 Task: Add Attachment from computer to Card Card0000000185 in Board Board0000000047 in Workspace WS0000000016 in Trello. Add Cover Purple to Card Card0000000185 in Board Board0000000047 in Workspace WS0000000016 in Trello. Add "Move Card To …" Button titled Button0000000185 to "top" of the list "To Do" to Card Card0000000185 in Board Board0000000047 in Workspace WS0000000016 in Trello. Add Description DS0000000185 to Card Card0000000185 in Board Board0000000047 in Workspace WS0000000016 in Trello. Add Comment CM0000000185 to Card Card0000000185 in Board Board0000000047 in Workspace WS0000000016 in Trello
Action: Mouse moved to (658, 42)
Screenshot: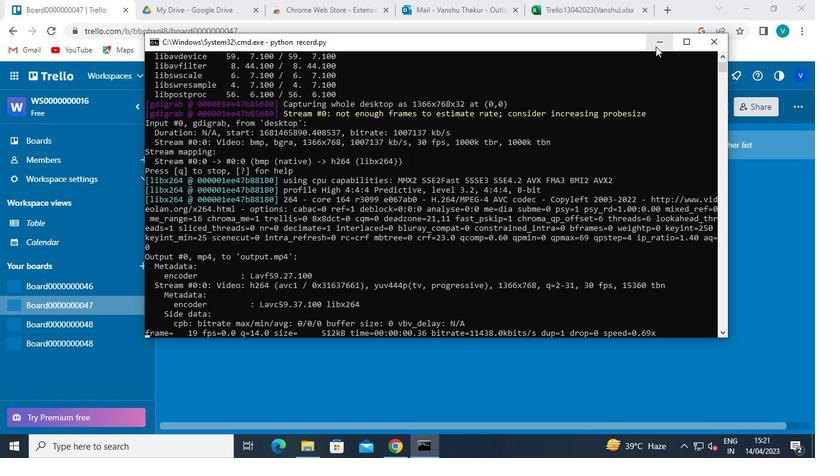 
Action: Mouse pressed left at (658, 42)
Screenshot: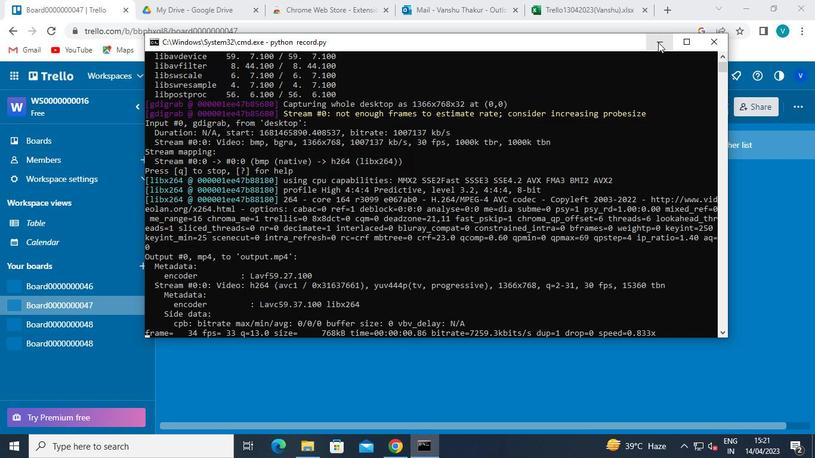 
Action: Mouse moved to (248, 176)
Screenshot: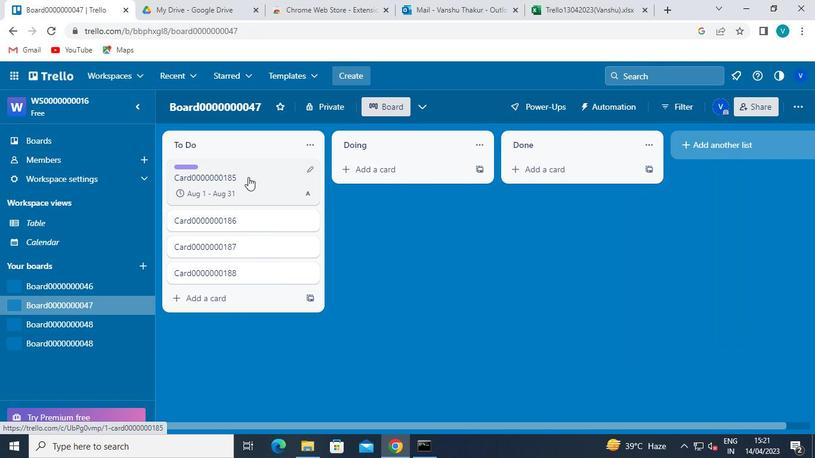 
Action: Mouse pressed left at (248, 176)
Screenshot: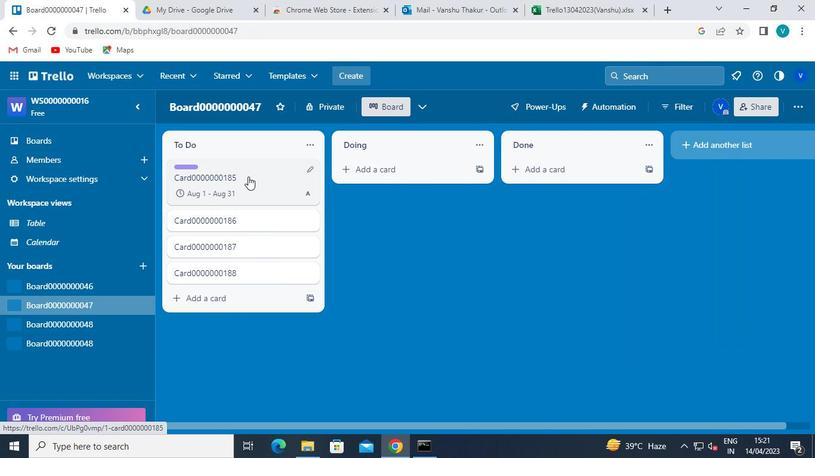 
Action: Mouse moved to (534, 261)
Screenshot: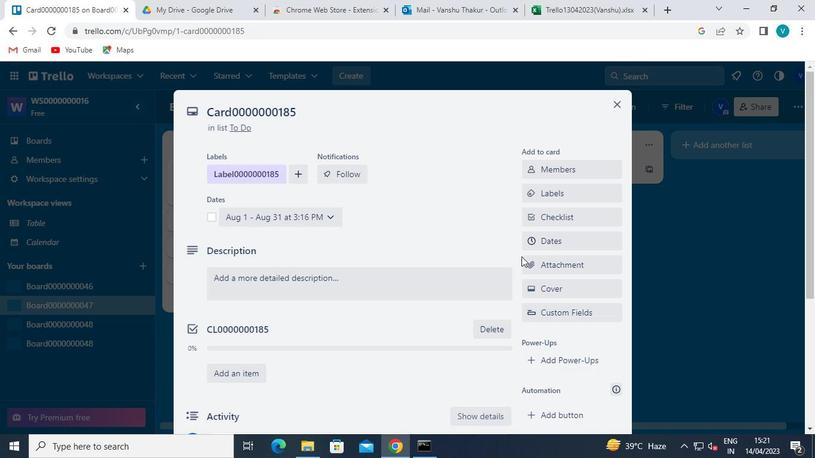 
Action: Mouse pressed left at (534, 261)
Screenshot: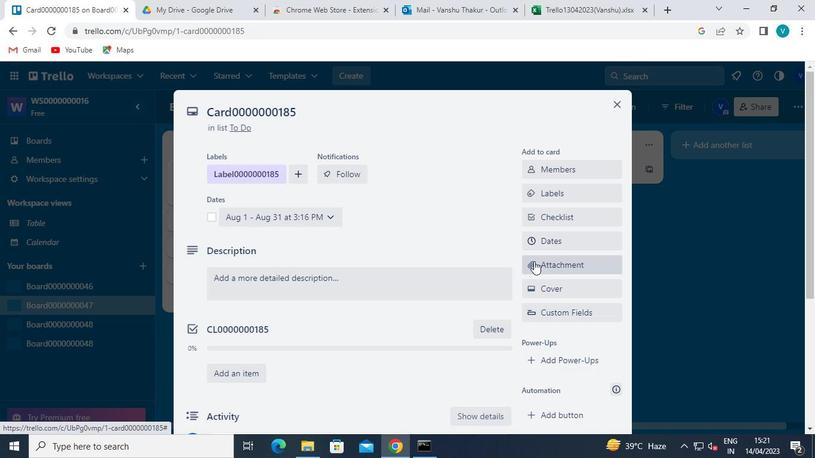 
Action: Mouse moved to (546, 128)
Screenshot: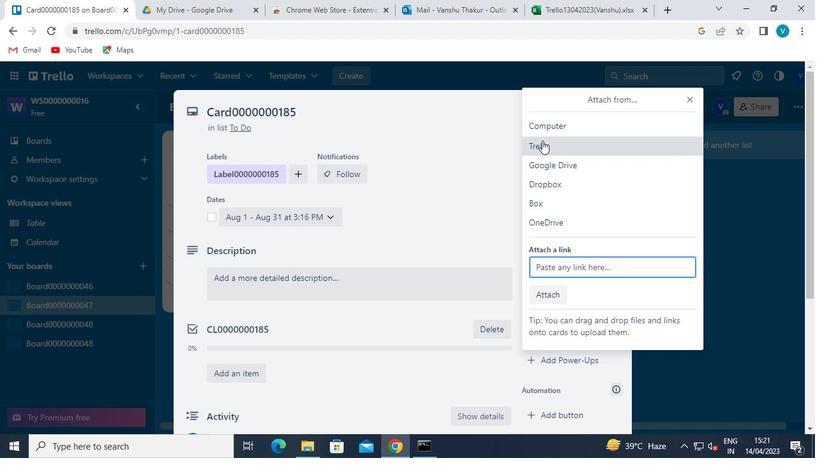 
Action: Mouse pressed left at (546, 128)
Screenshot: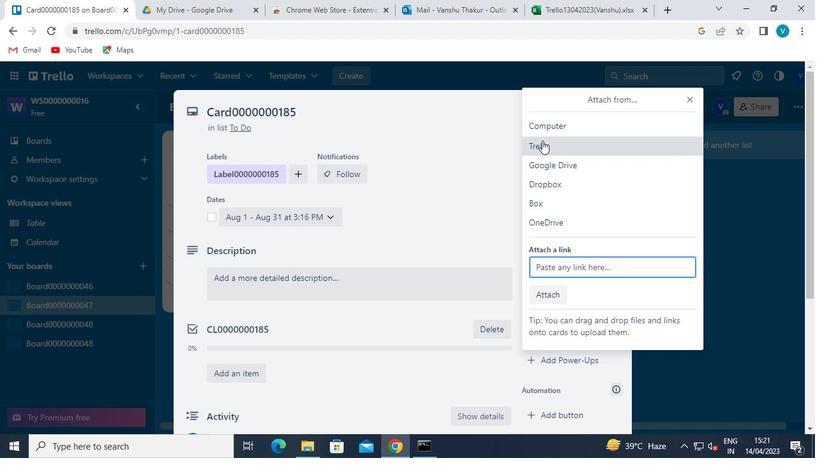 
Action: Mouse moved to (143, 146)
Screenshot: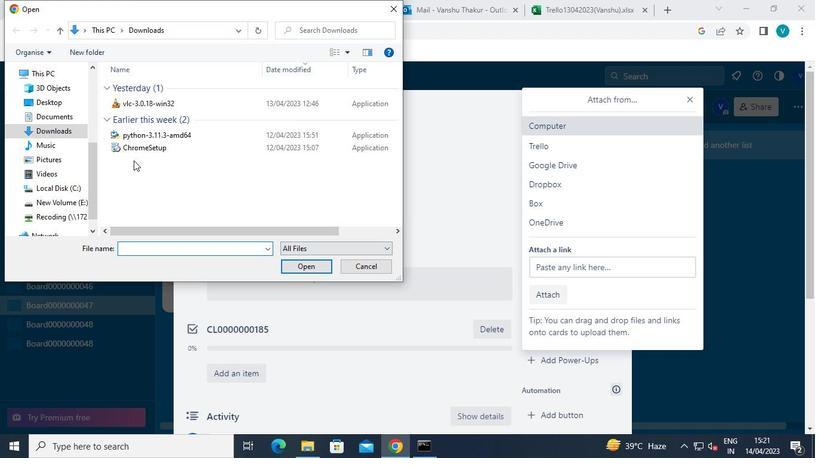 
Action: Mouse pressed left at (143, 146)
Screenshot: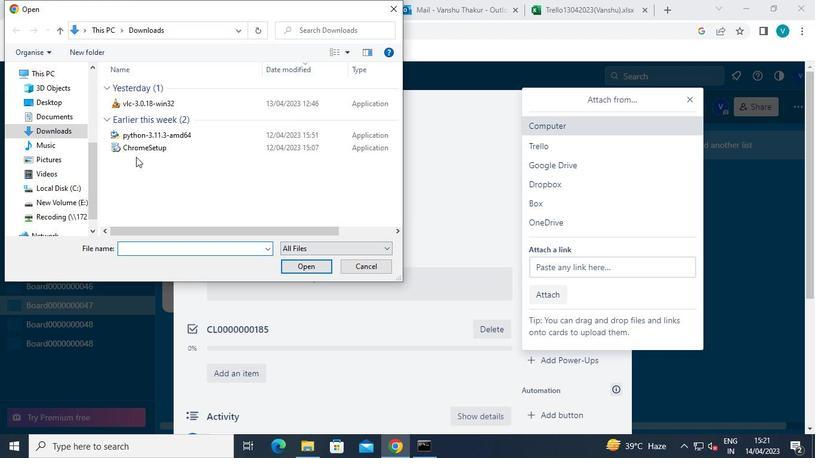
Action: Mouse moved to (291, 264)
Screenshot: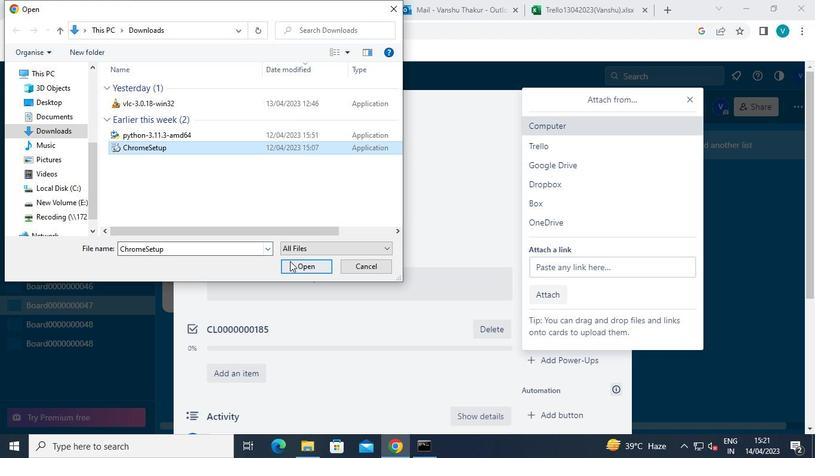 
Action: Mouse pressed left at (291, 264)
Screenshot: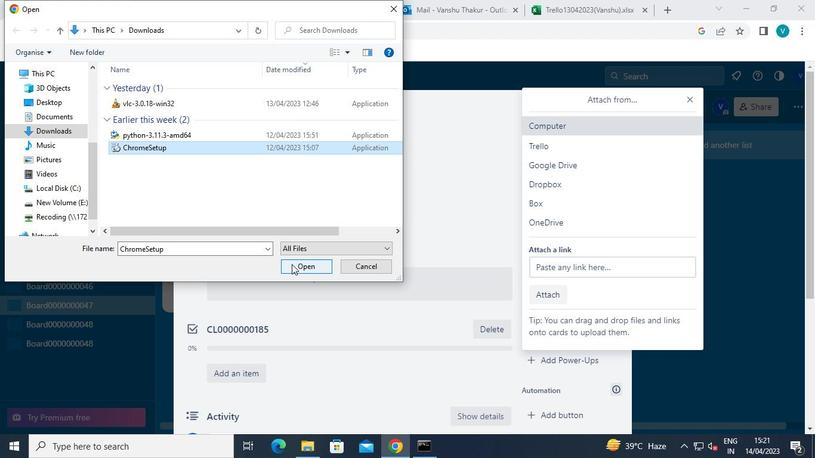 
Action: Mouse moved to (554, 285)
Screenshot: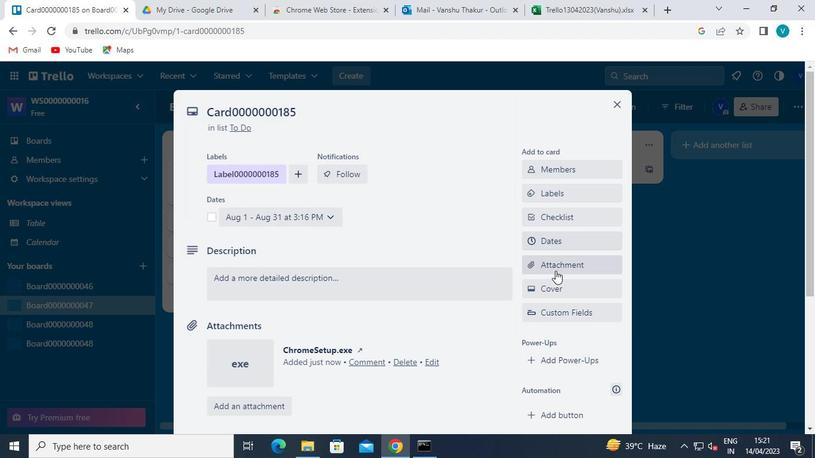 
Action: Mouse pressed left at (554, 285)
Screenshot: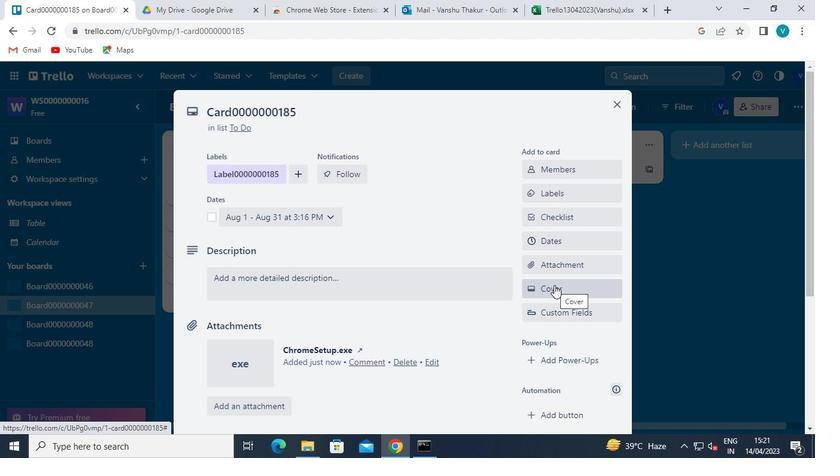 
Action: Mouse moved to (680, 198)
Screenshot: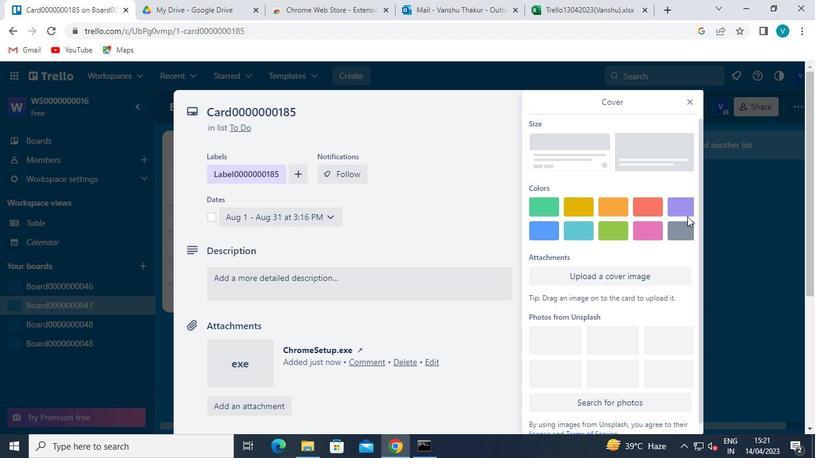 
Action: Mouse pressed left at (680, 198)
Screenshot: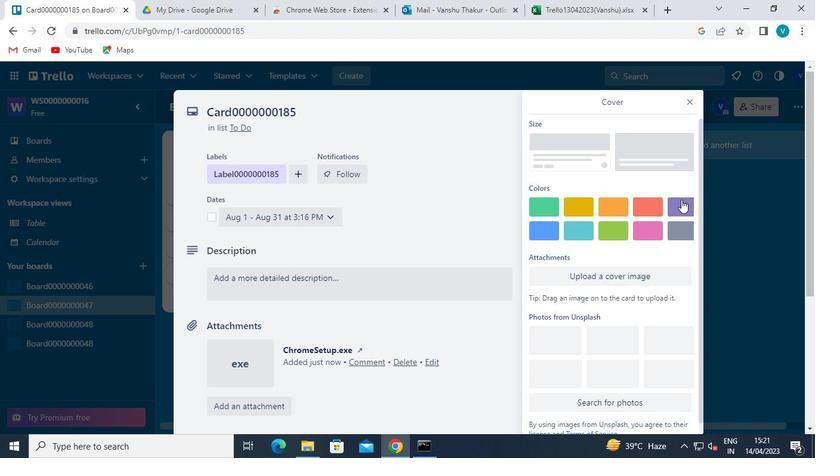 
Action: Mouse moved to (690, 101)
Screenshot: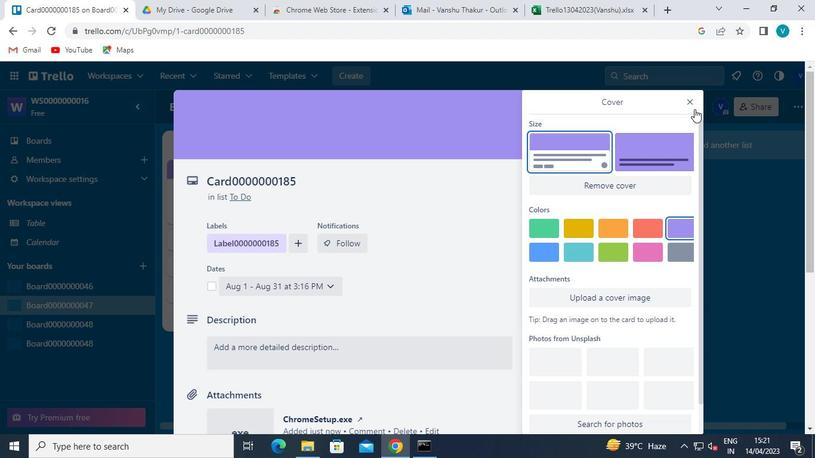 
Action: Mouse pressed left at (690, 101)
Screenshot: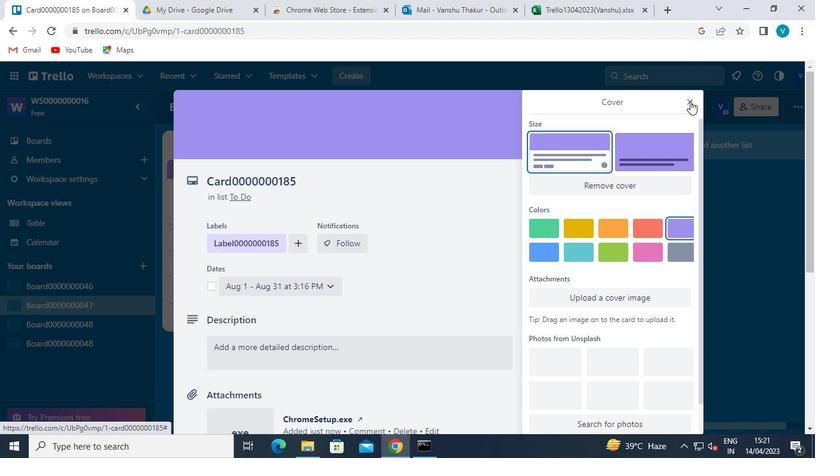 
Action: Mouse moved to (578, 337)
Screenshot: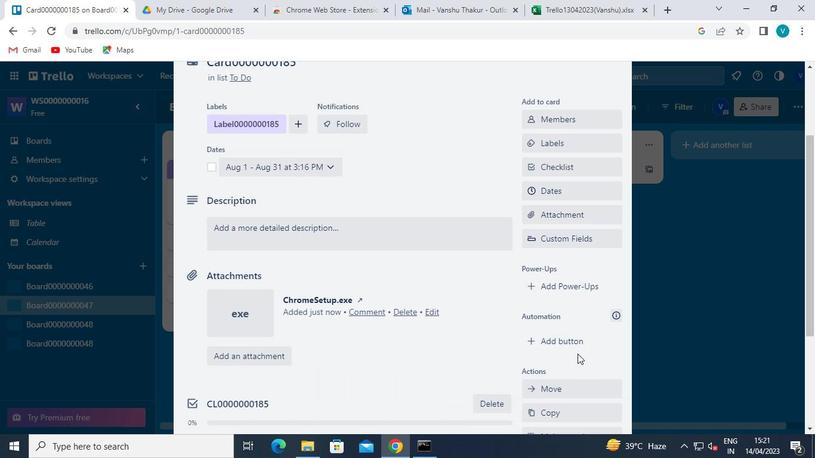 
Action: Mouse pressed left at (578, 337)
Screenshot: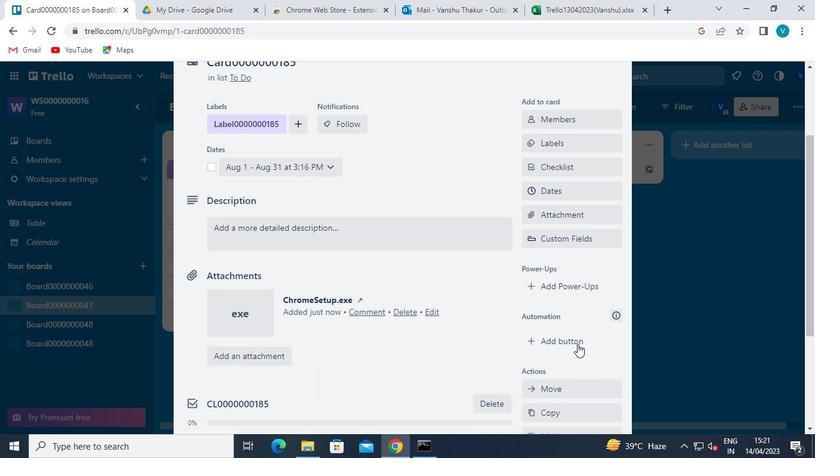 
Action: Mouse moved to (566, 155)
Screenshot: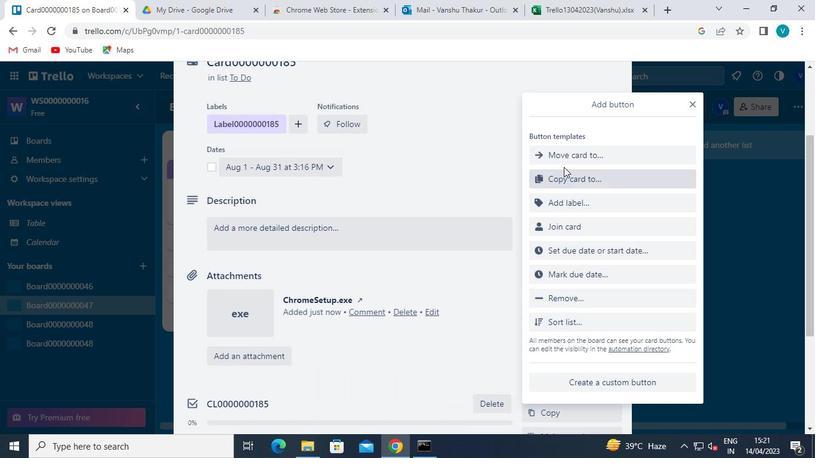 
Action: Mouse pressed left at (566, 155)
Screenshot: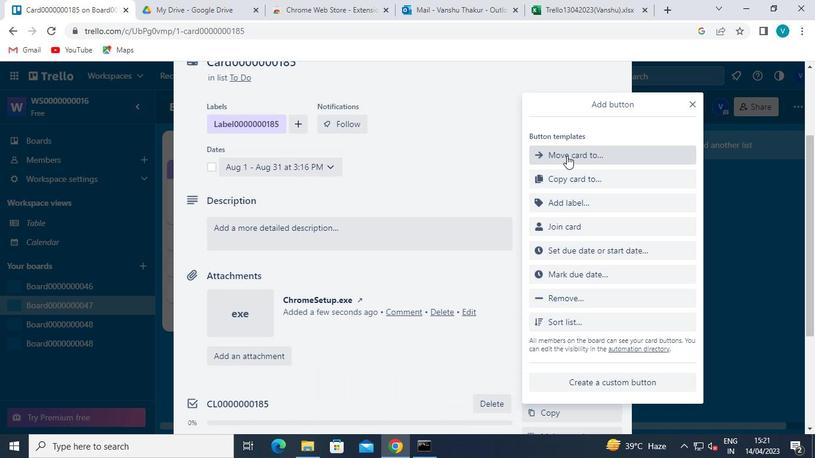 
Action: Mouse moved to (572, 156)
Screenshot: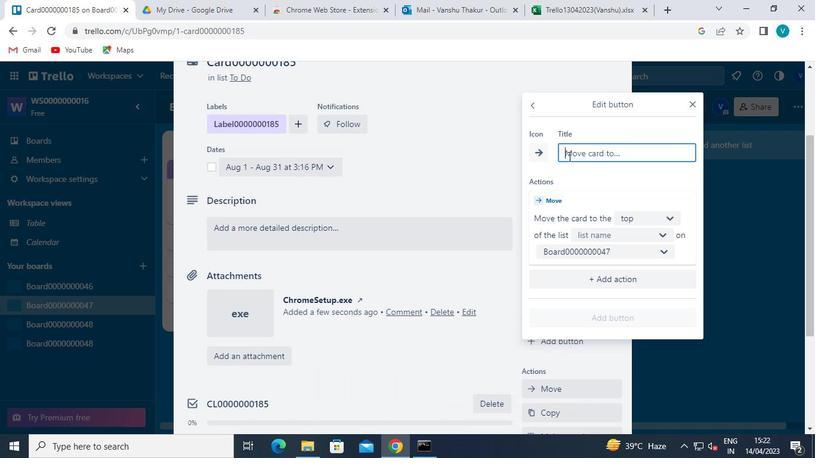 
Action: Keyboard Key.shift
Screenshot: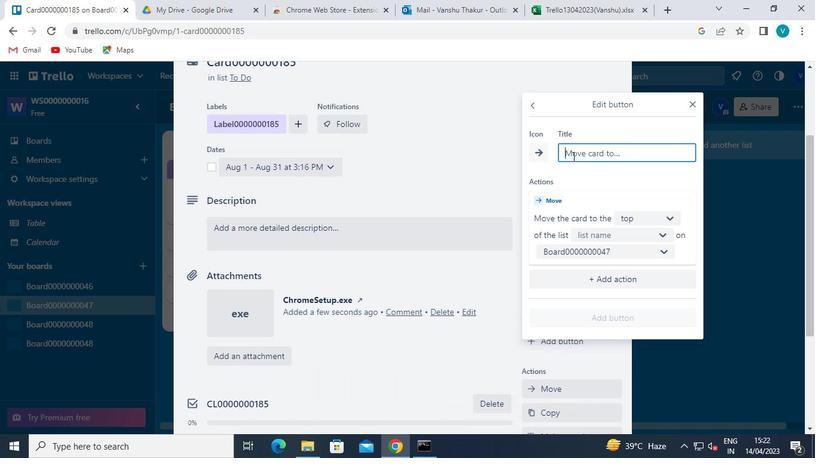 
Action: Keyboard Key.shift
Screenshot: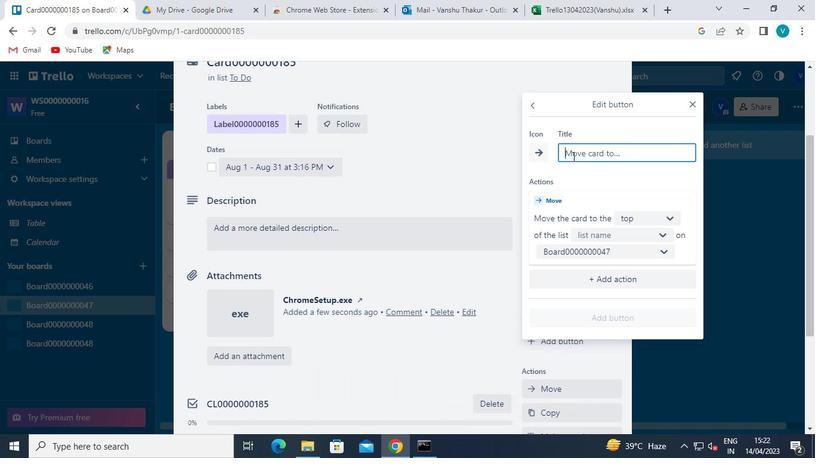 
Action: Keyboard B
Screenshot: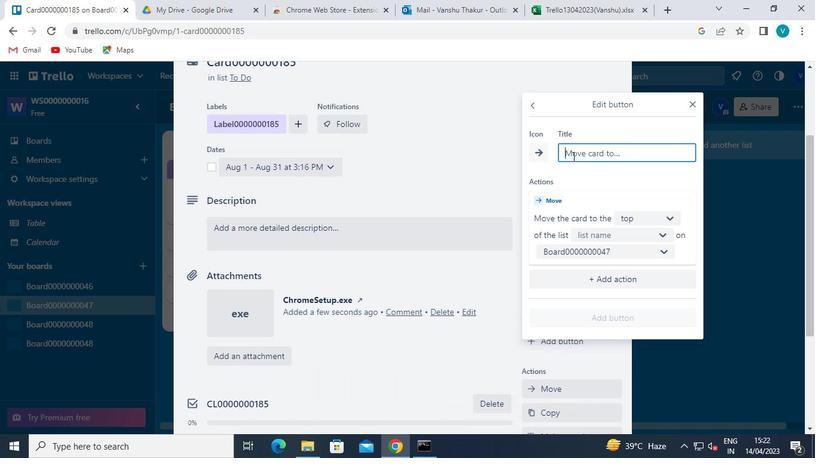 
Action: Keyboard u
Screenshot: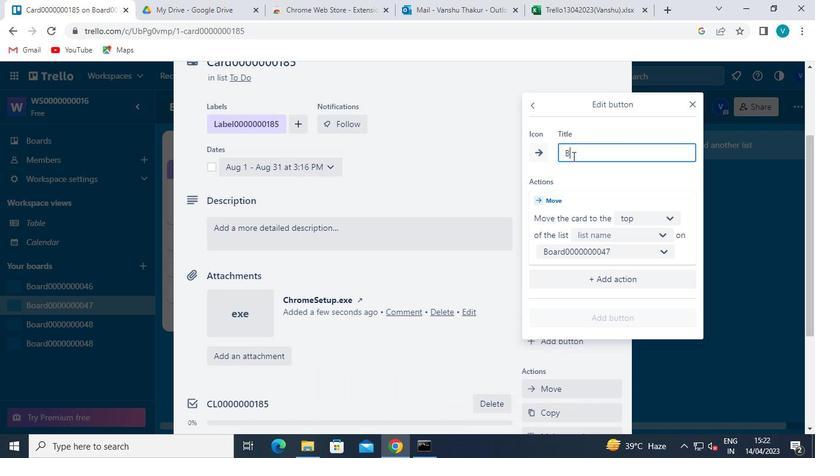 
Action: Keyboard t
Screenshot: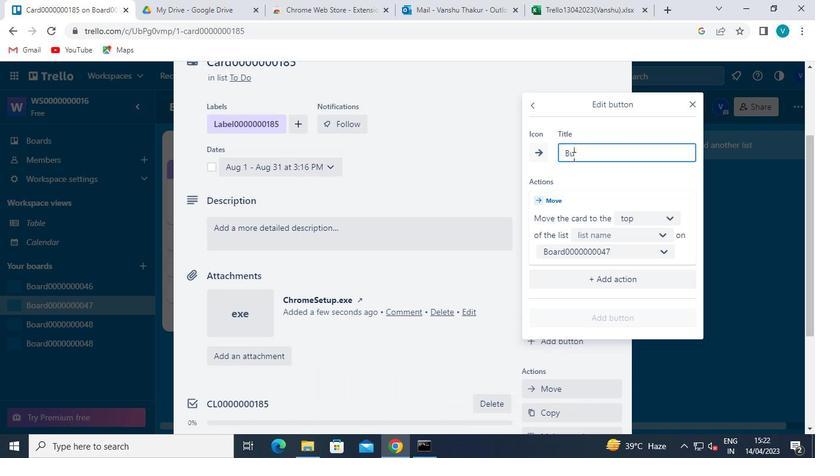 
Action: Keyboard t
Screenshot: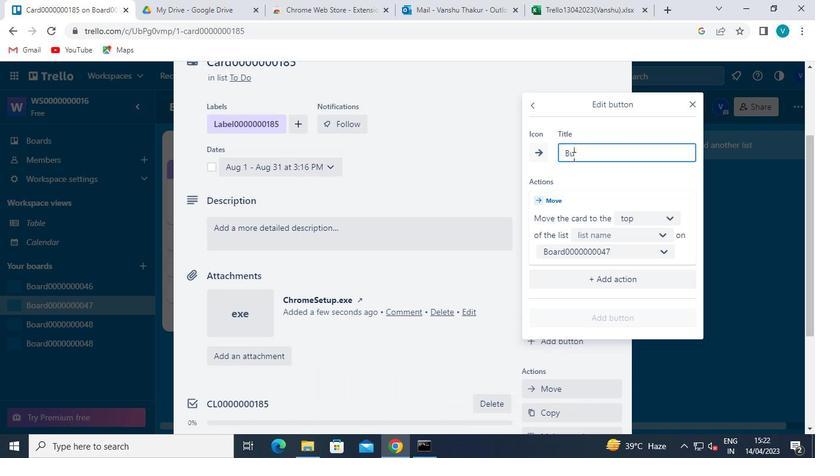 
Action: Keyboard o
Screenshot: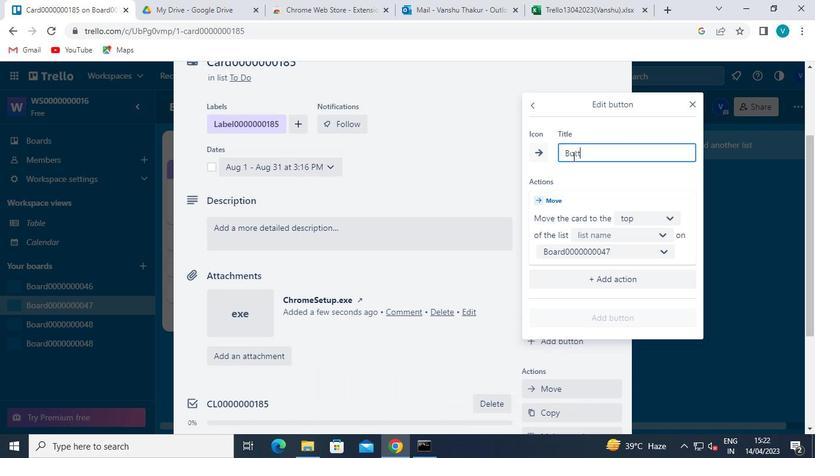 
Action: Keyboard n
Screenshot: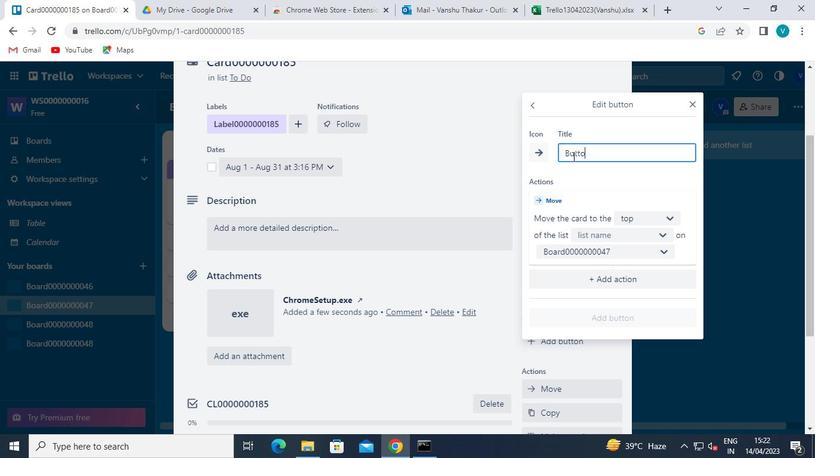 
Action: Keyboard <96>
Screenshot: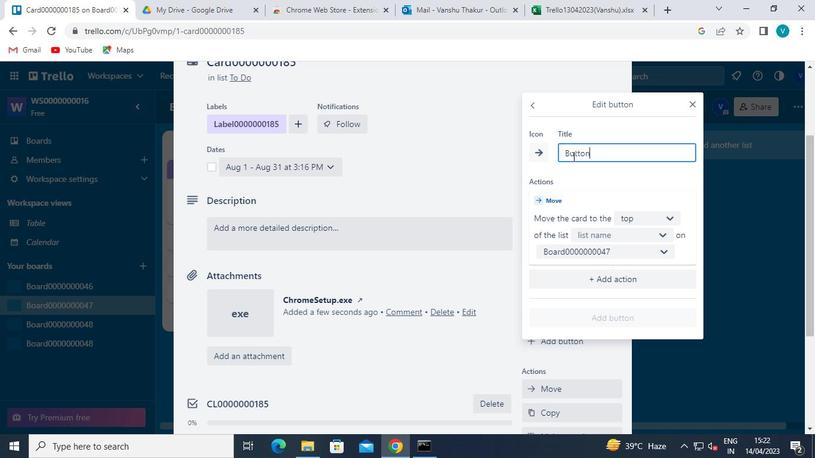 
Action: Keyboard <96>
Screenshot: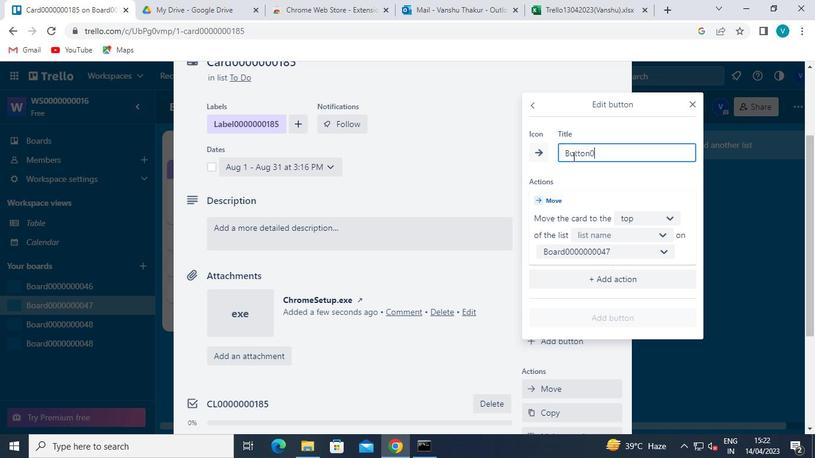 
Action: Keyboard <96>
Screenshot: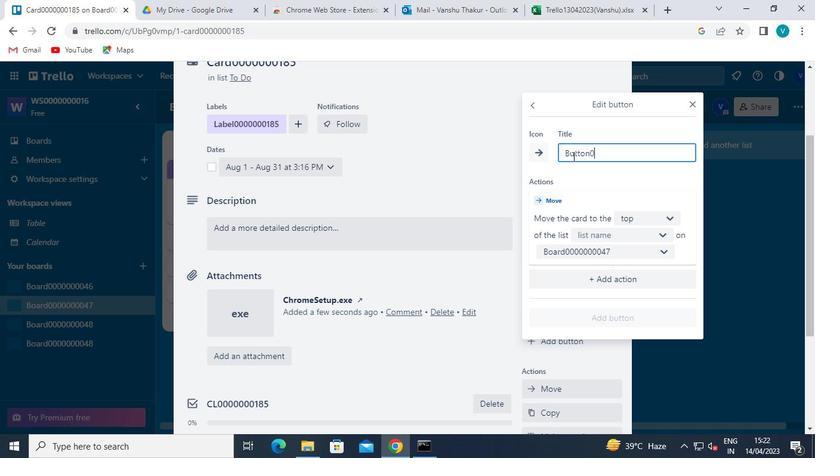 
Action: Keyboard <96>
Screenshot: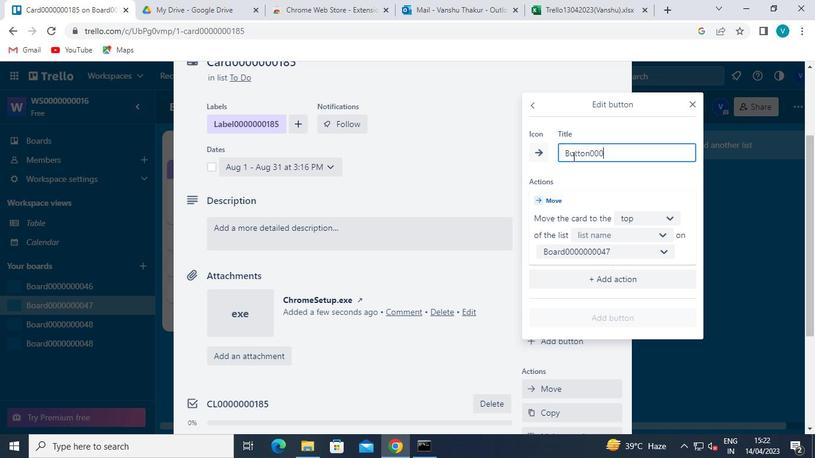 
Action: Keyboard <96>
Screenshot: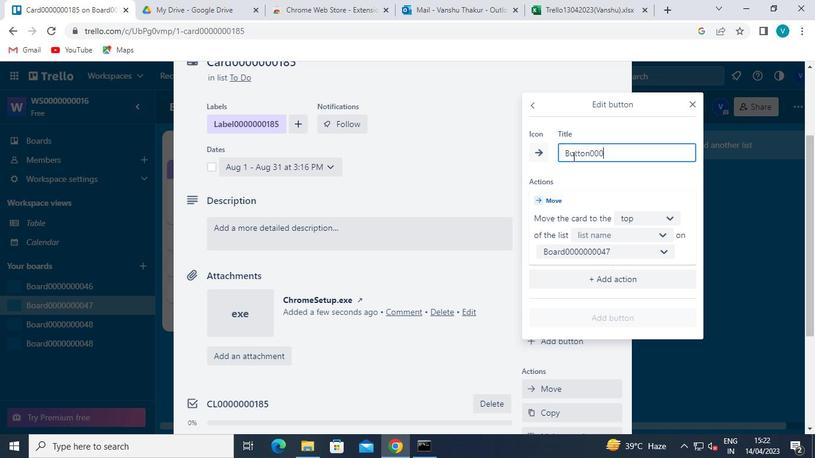 
Action: Keyboard <96>
Screenshot: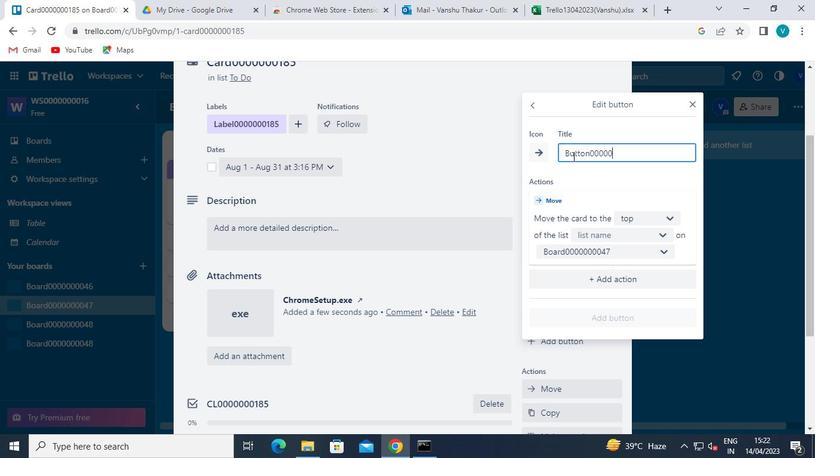 
Action: Keyboard <96>
Screenshot: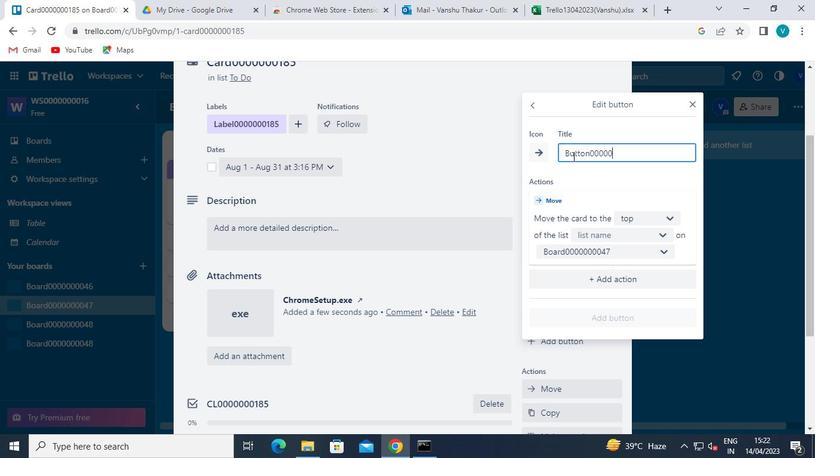 
Action: Keyboard <97>
Screenshot: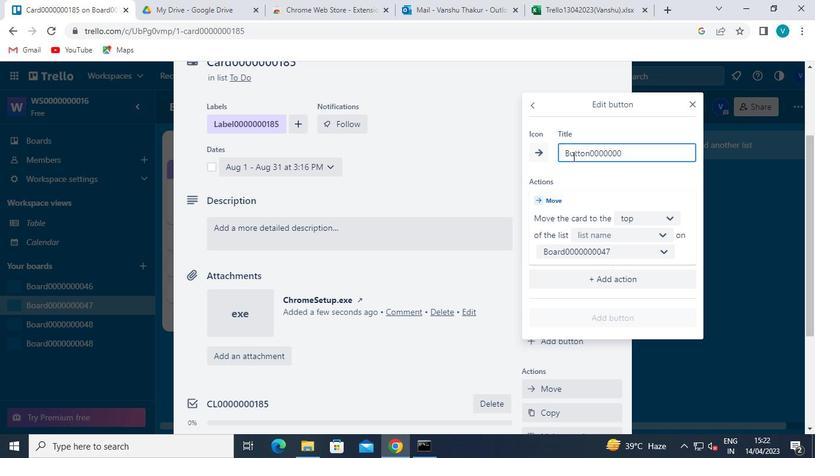 
Action: Keyboard <104>
Screenshot: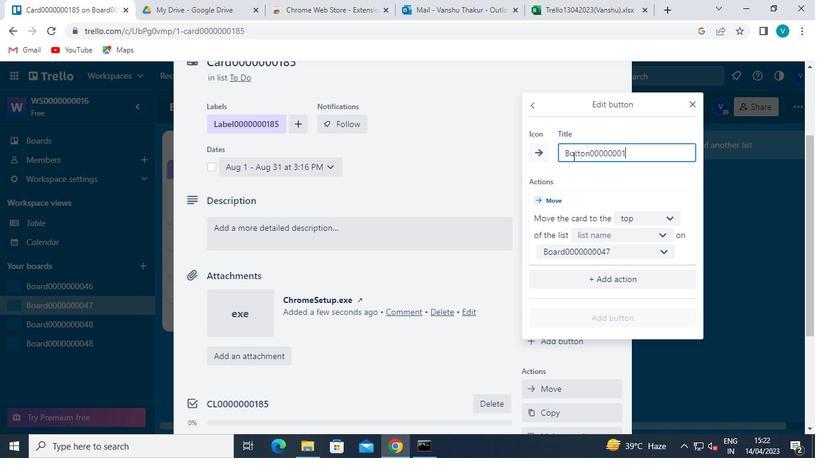 
Action: Keyboard <101>
Screenshot: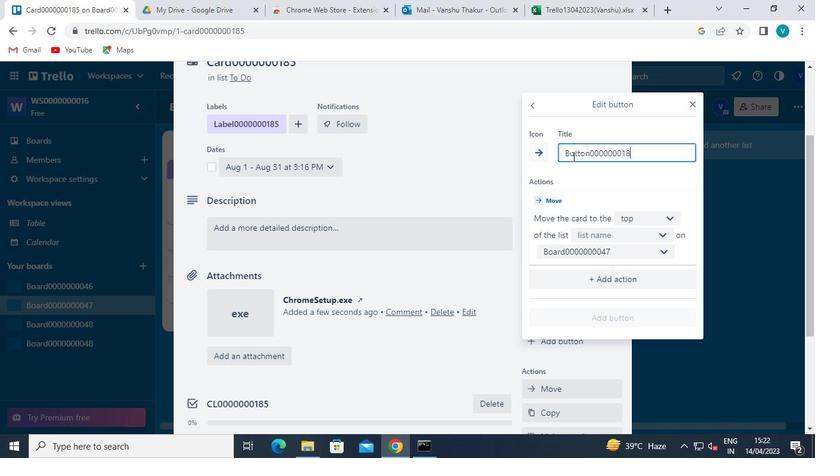 
Action: Mouse moved to (654, 209)
Screenshot: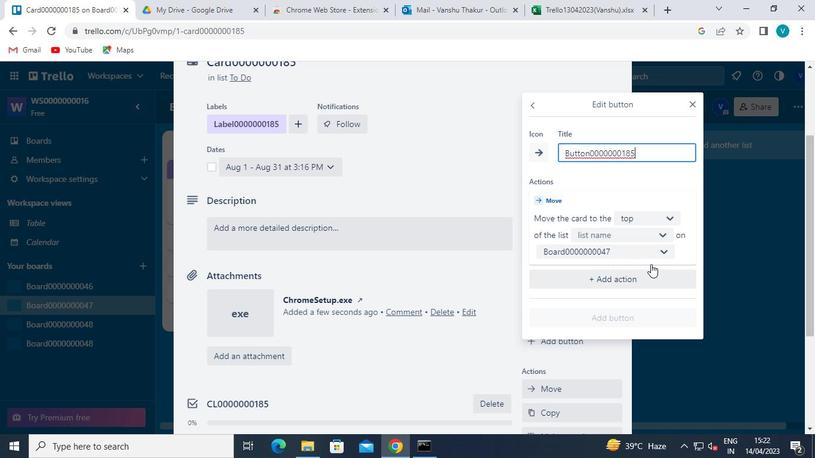 
Action: Mouse pressed left at (654, 209)
Screenshot: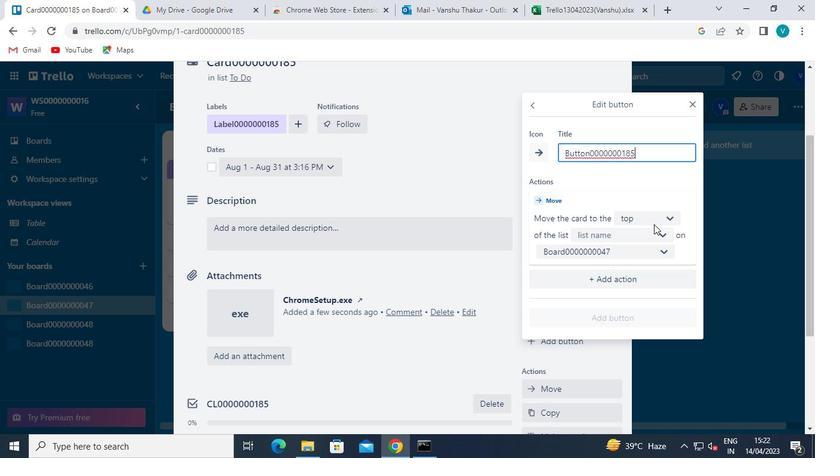 
Action: Mouse moved to (654, 213)
Screenshot: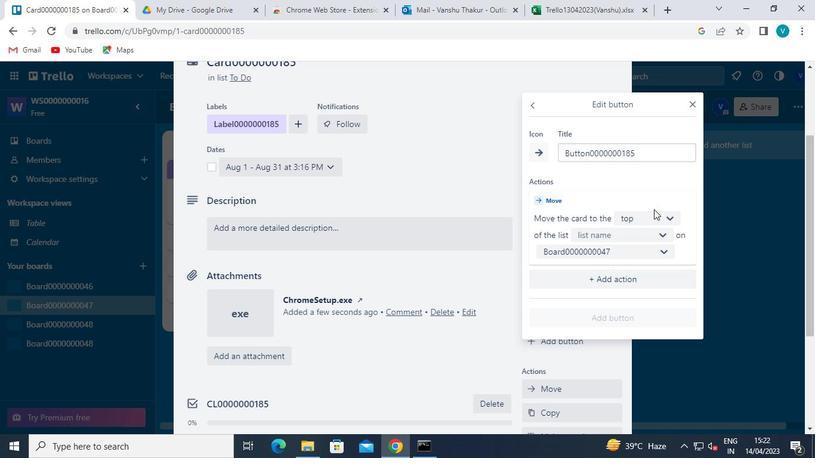 
Action: Mouse pressed left at (654, 213)
Screenshot: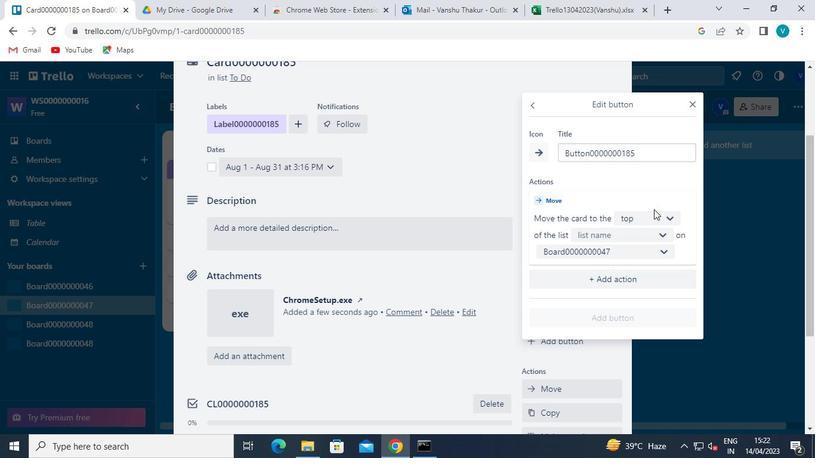 
Action: Mouse moved to (636, 241)
Screenshot: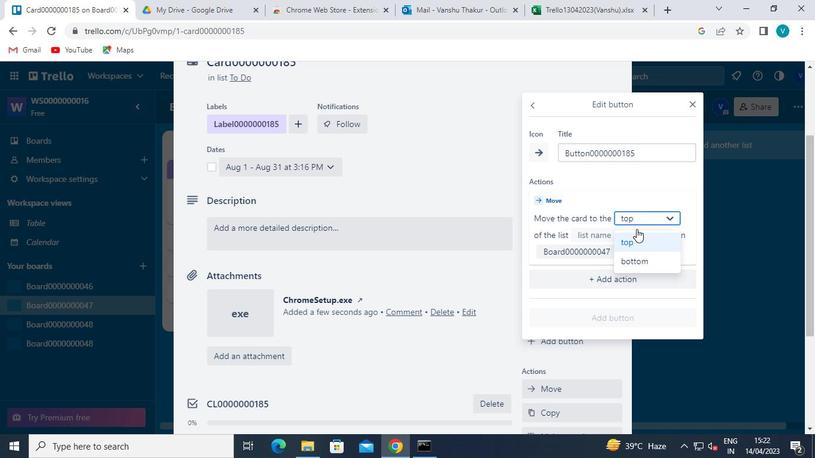 
Action: Mouse pressed left at (636, 241)
Screenshot: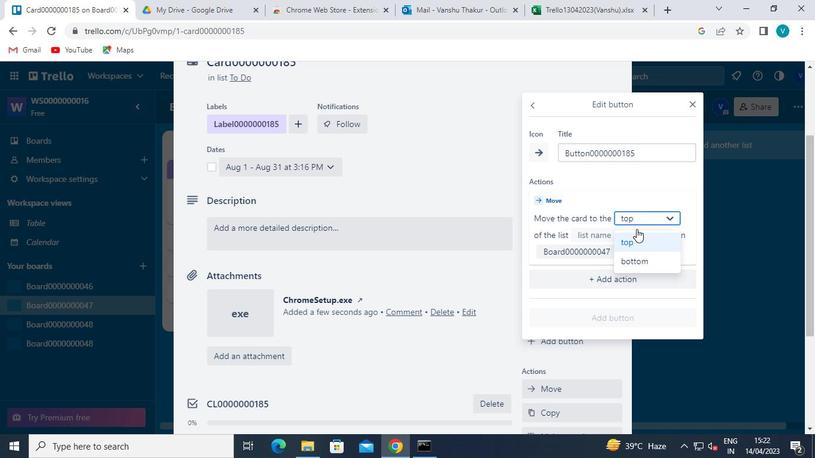 
Action: Mouse moved to (636, 233)
Screenshot: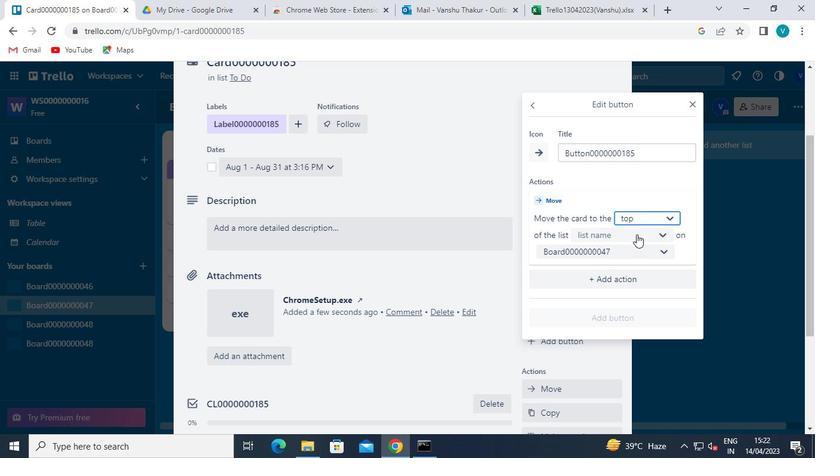 
Action: Mouse pressed left at (636, 233)
Screenshot: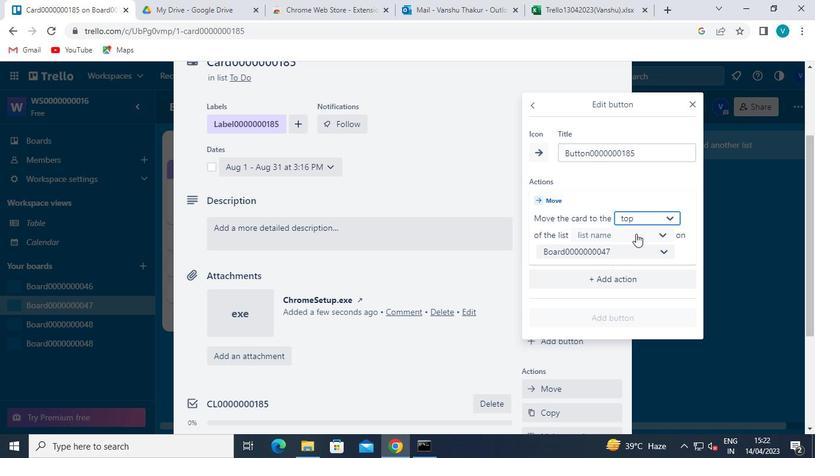 
Action: Mouse moved to (619, 256)
Screenshot: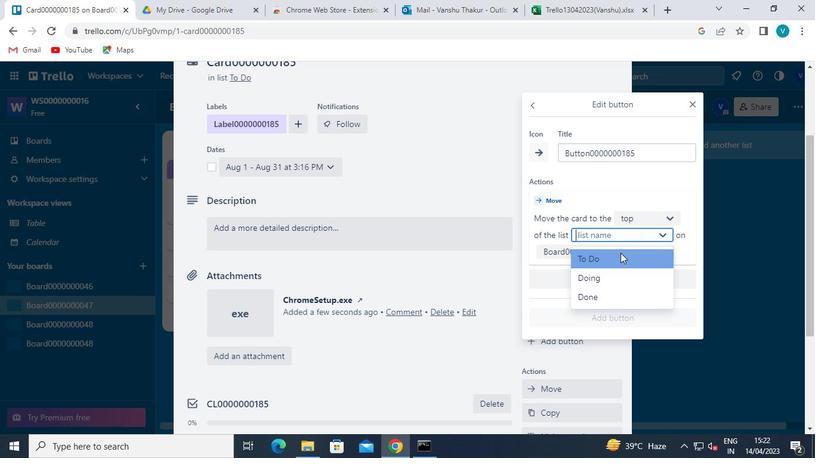 
Action: Mouse pressed left at (619, 256)
Screenshot: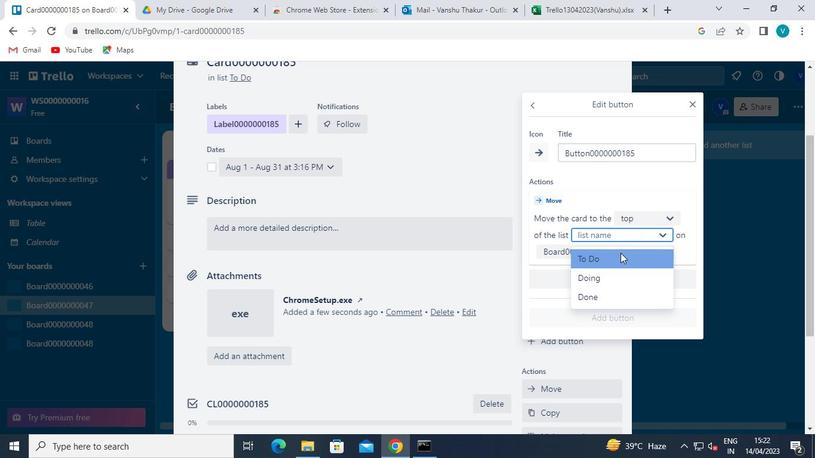 
Action: Mouse moved to (614, 312)
Screenshot: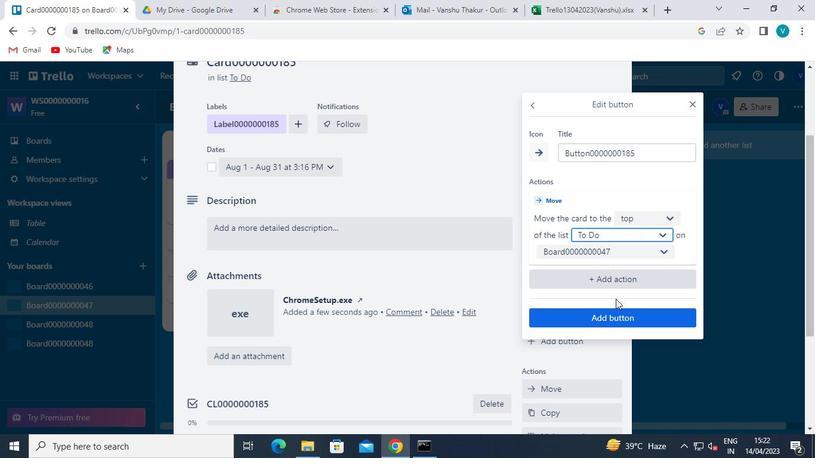 
Action: Mouse pressed left at (614, 312)
Screenshot: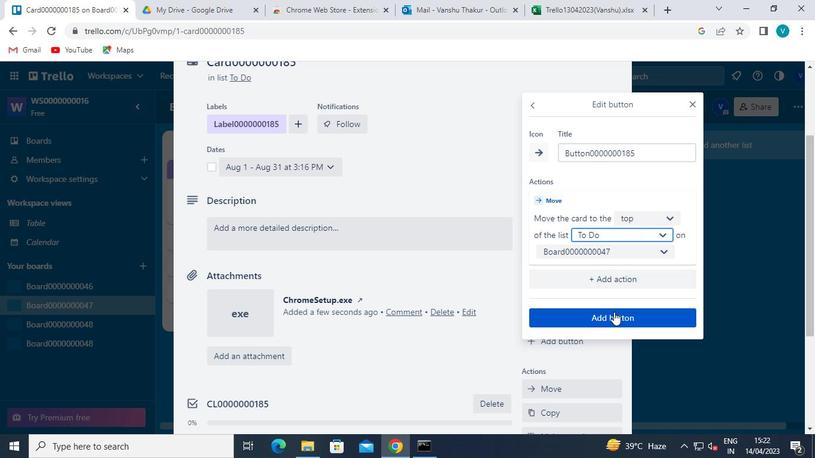 
Action: Mouse moved to (288, 230)
Screenshot: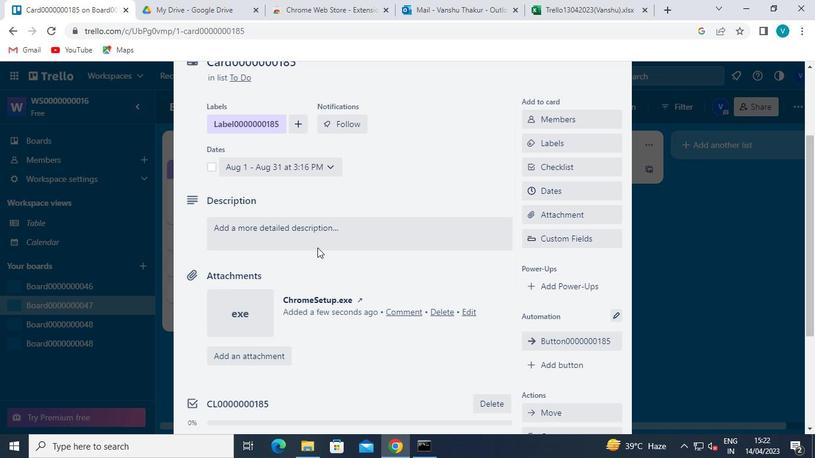 
Action: Mouse pressed left at (288, 230)
Screenshot: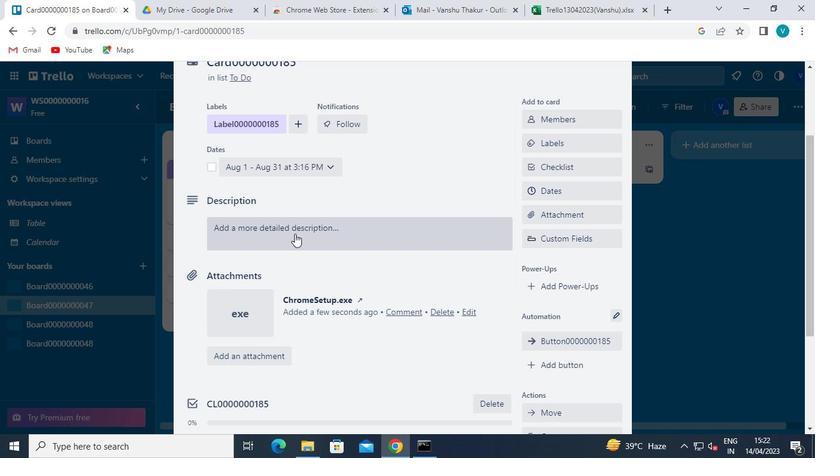 
Action: Mouse moved to (318, 226)
Screenshot: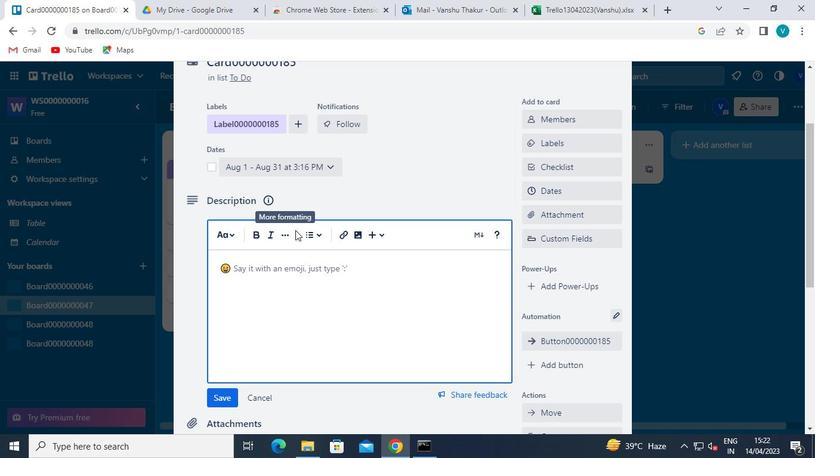 
Action: Keyboard Key.shift
Screenshot: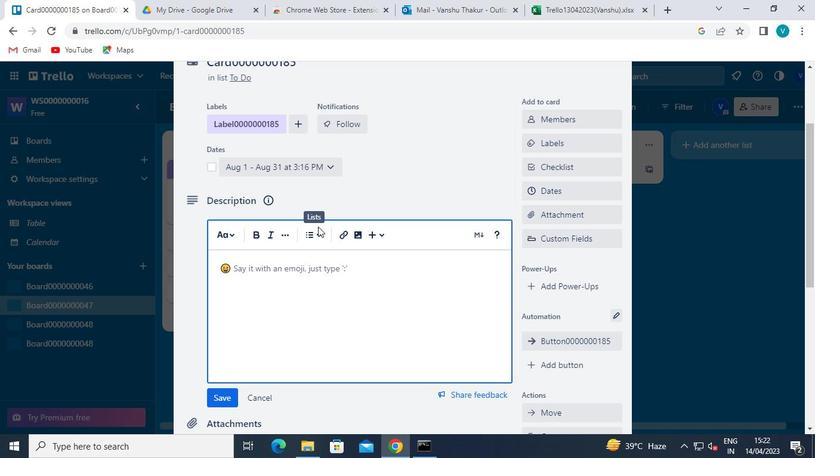
Action: Keyboard D
Screenshot: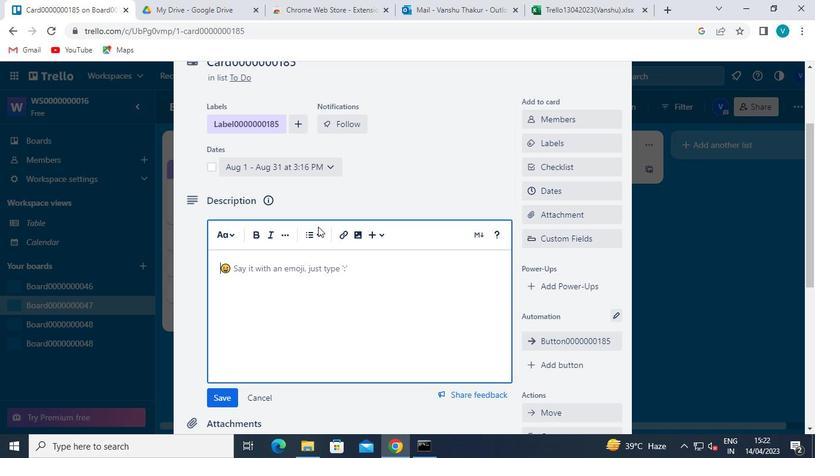 
Action: Keyboard S
Screenshot: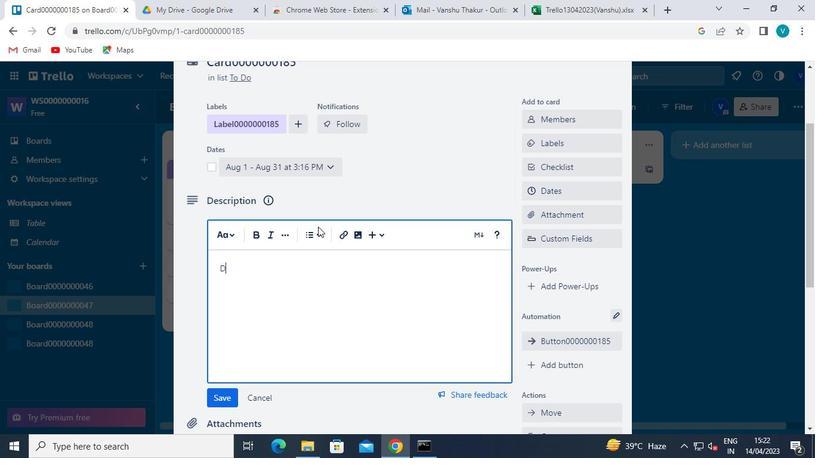 
Action: Keyboard <96>
Screenshot: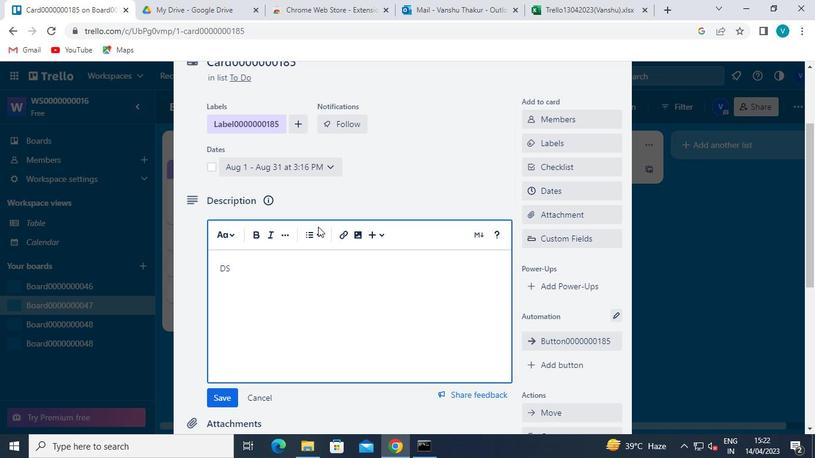 
Action: Keyboard <96>
Screenshot: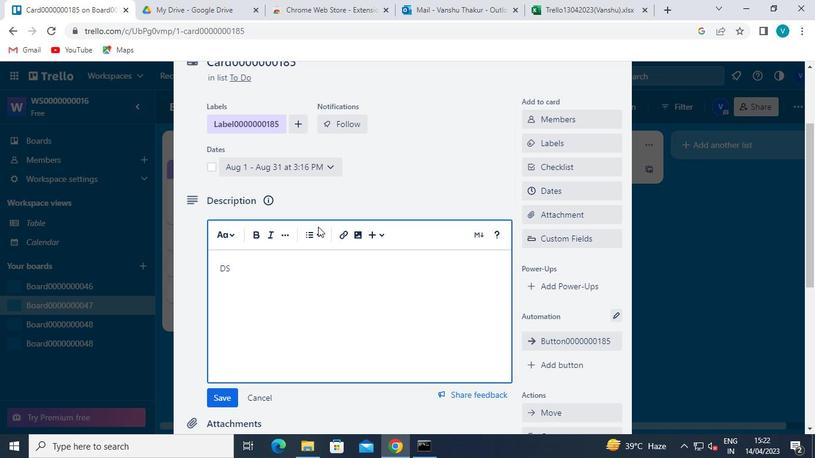 
Action: Keyboard <96>
Screenshot: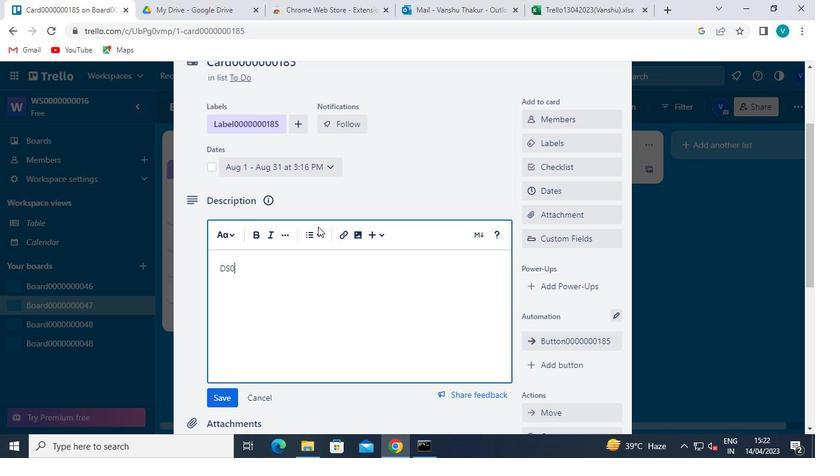 
Action: Keyboard <96>
Screenshot: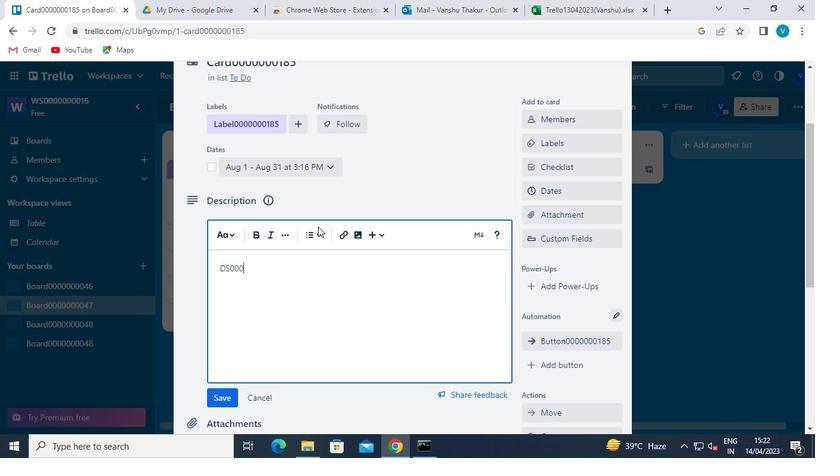 
Action: Keyboard <96>
Screenshot: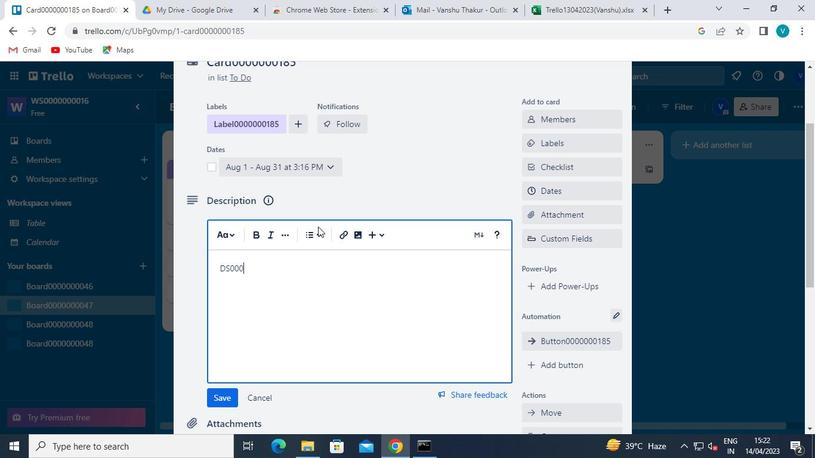 
Action: Keyboard <96>
Screenshot: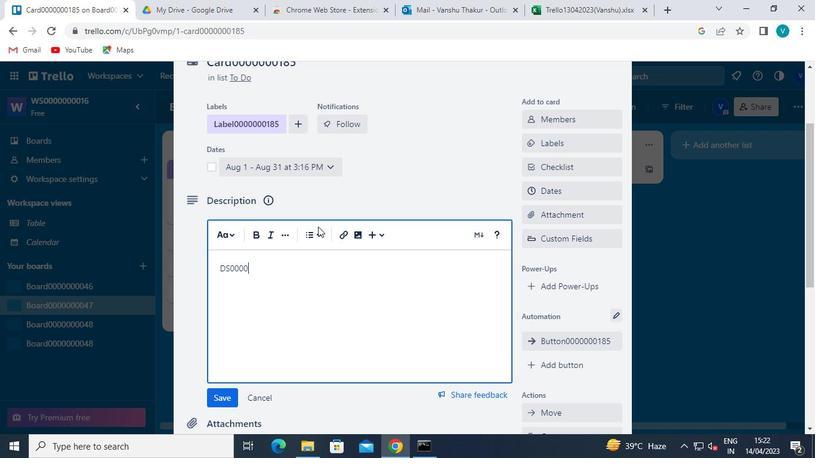 
Action: Keyboard <96>
Screenshot: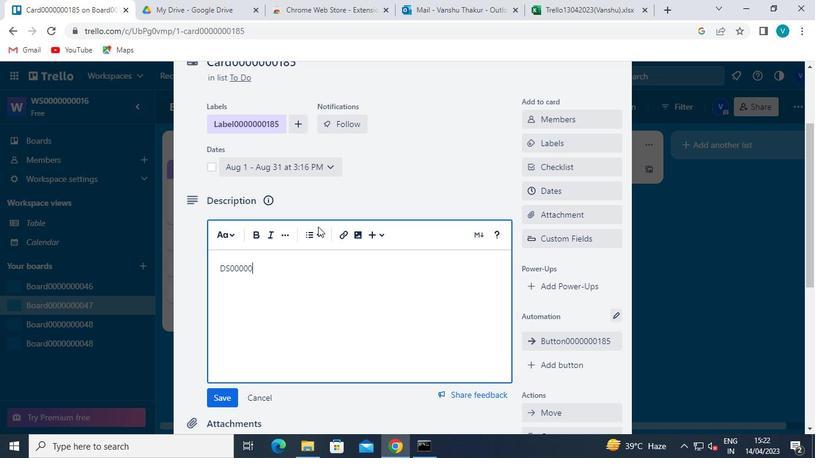 
Action: Keyboard <97>
Screenshot: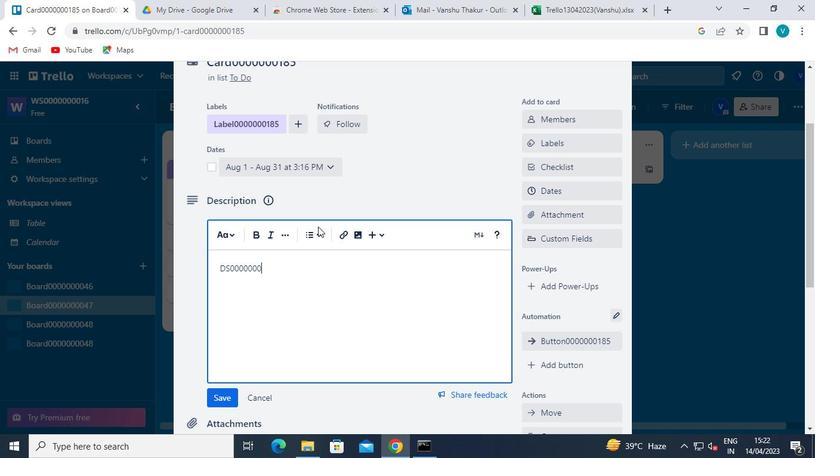 
Action: Keyboard <104>
Screenshot: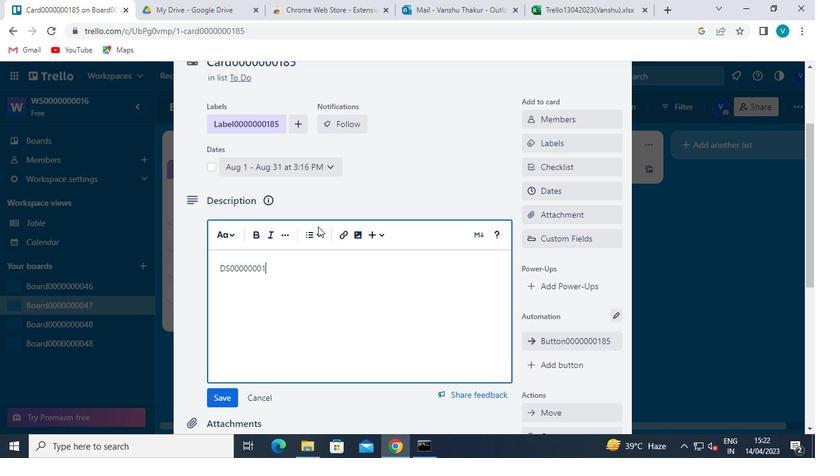
Action: Keyboard <101>
Screenshot: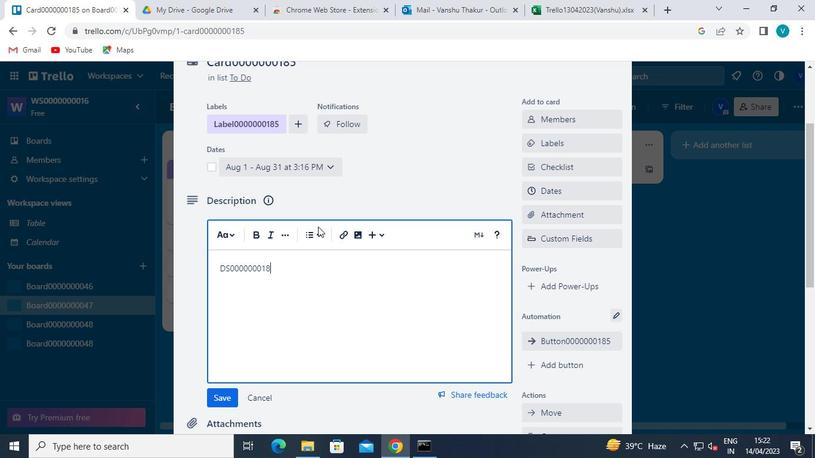 
Action: Mouse moved to (213, 399)
Screenshot: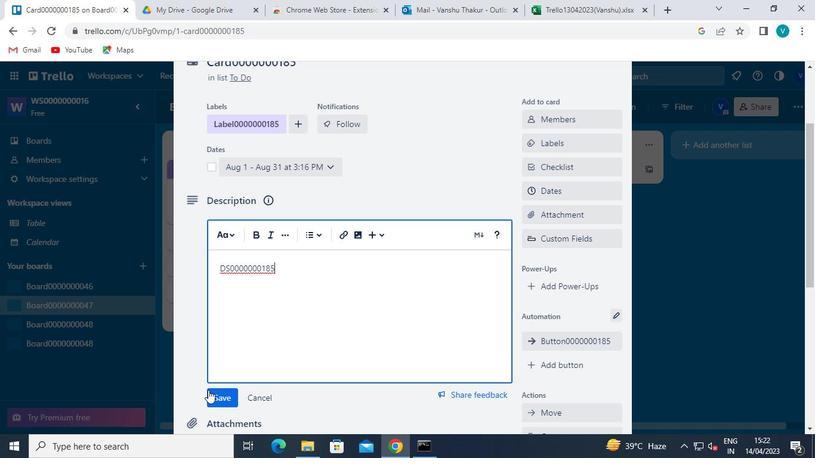 
Action: Mouse pressed left at (213, 399)
Screenshot: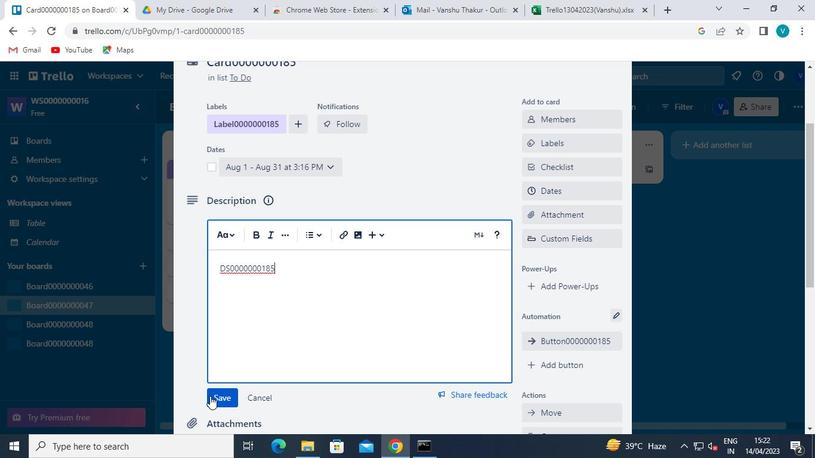 
Action: Mouse moved to (248, 343)
Screenshot: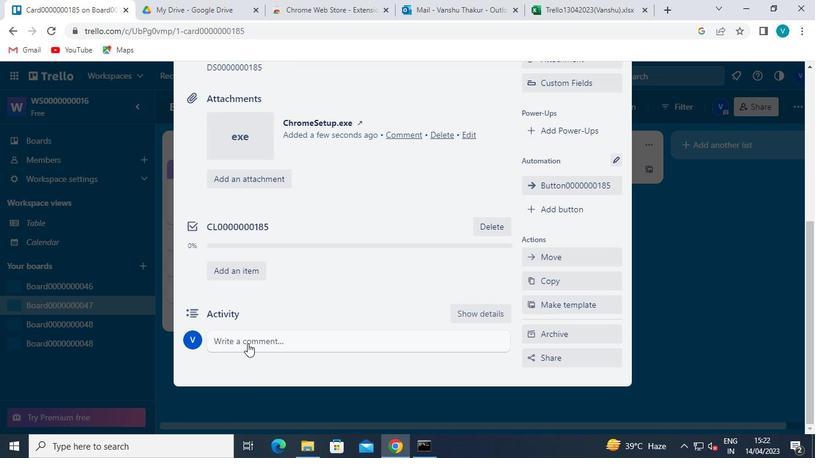
Action: Mouse pressed left at (248, 343)
Screenshot: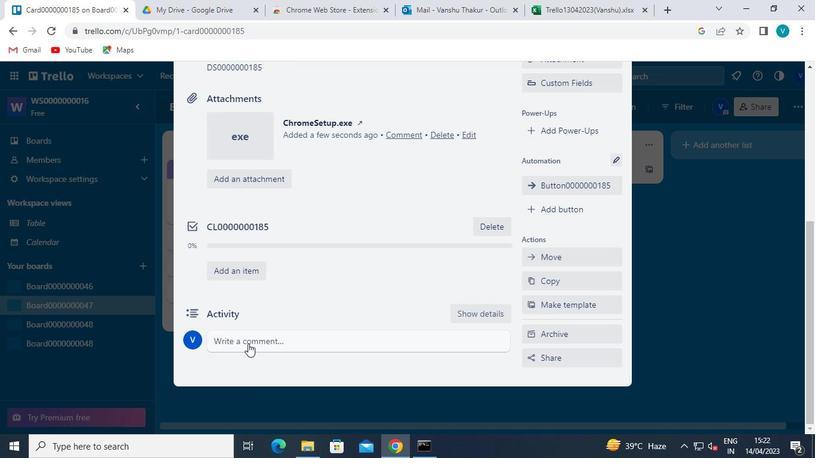 
Action: Mouse moved to (250, 341)
Screenshot: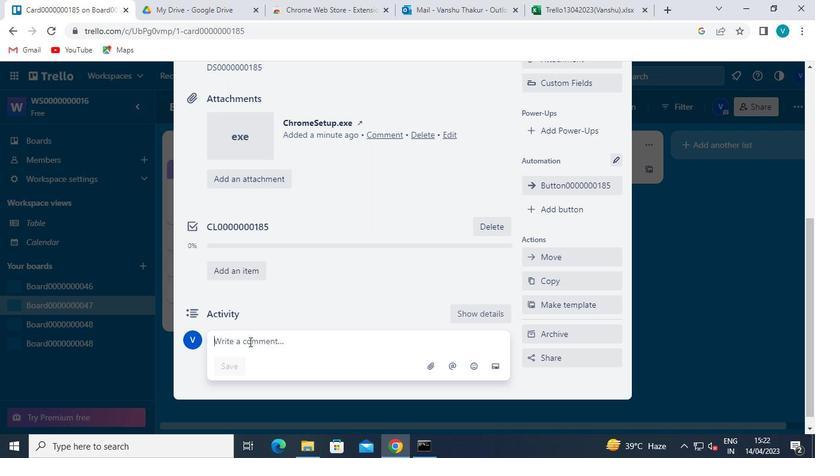 
Action: Keyboard Key.shift
Screenshot: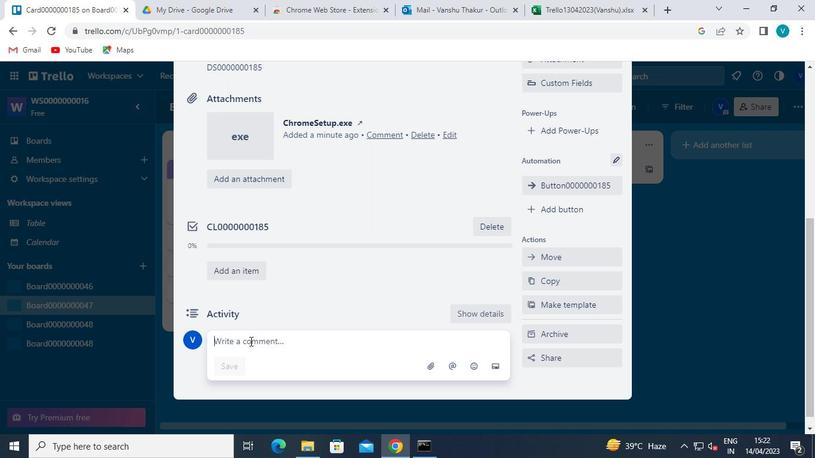 
Action: Keyboard C
Screenshot: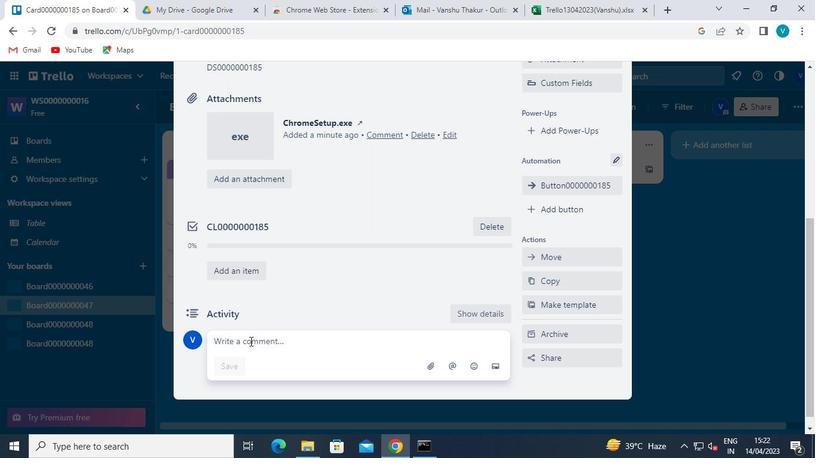 
Action: Keyboard Key.shift
Screenshot: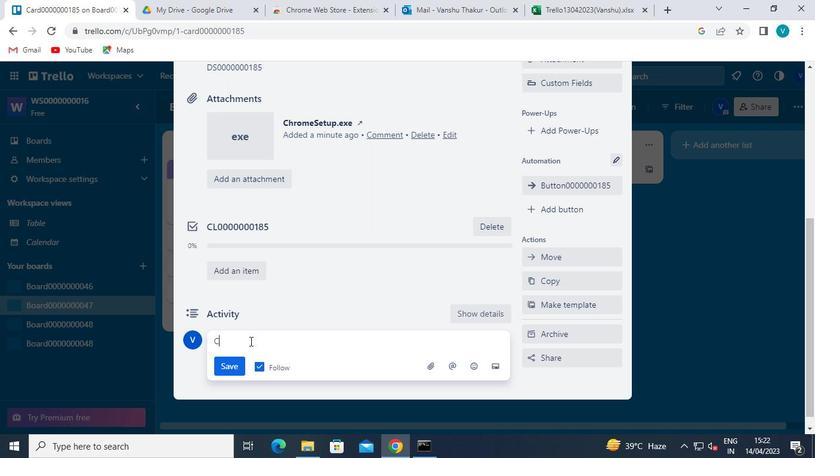 
Action: Keyboard M
Screenshot: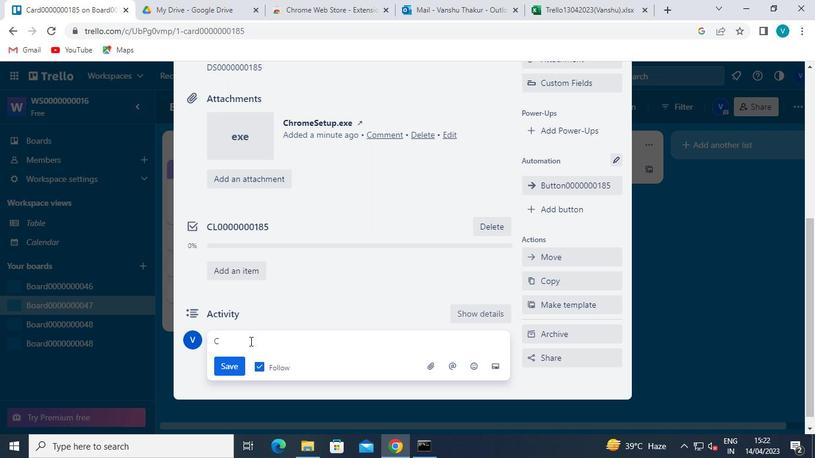 
Action: Keyboard <96>
Screenshot: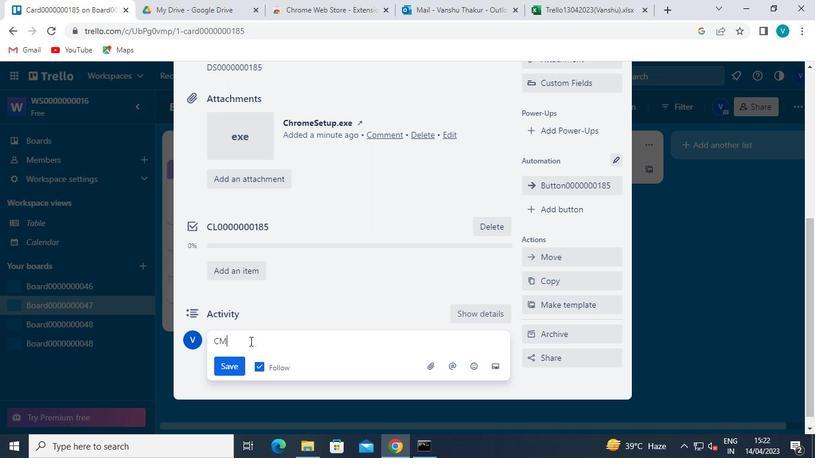 
Action: Keyboard <96>
Screenshot: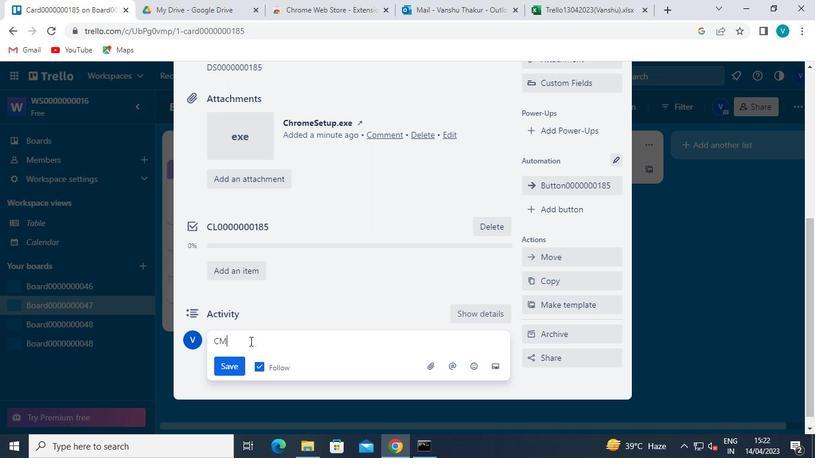 
Action: Keyboard <96>
Screenshot: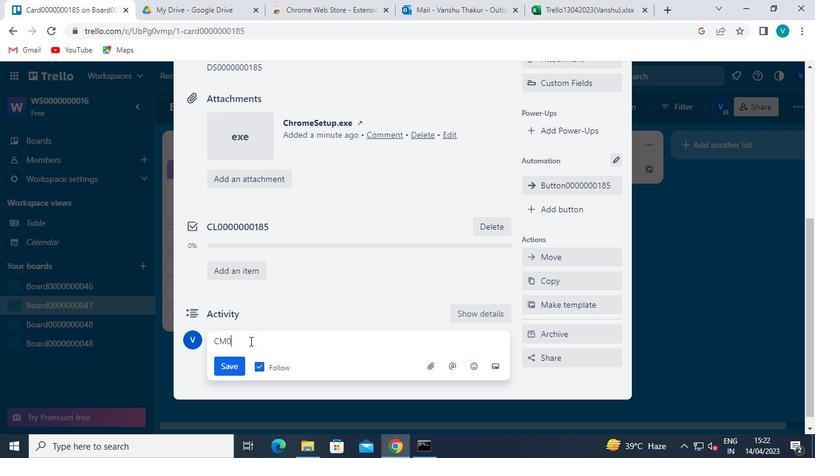 
Action: Keyboard <96>
Screenshot: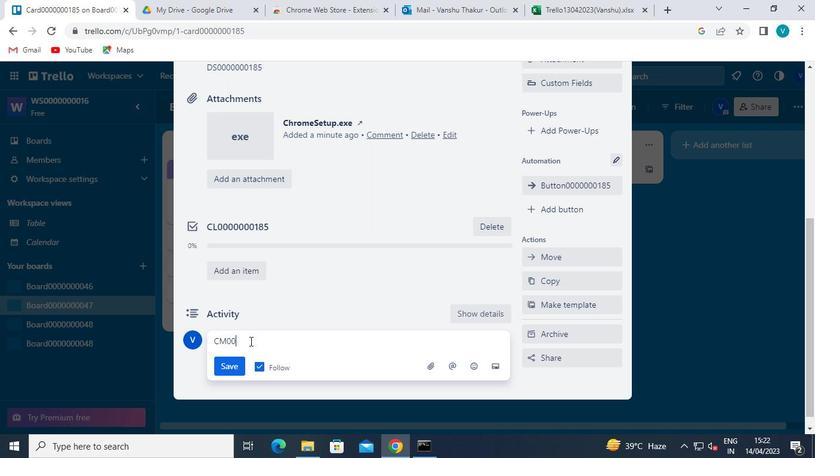 
Action: Keyboard <96>
Screenshot: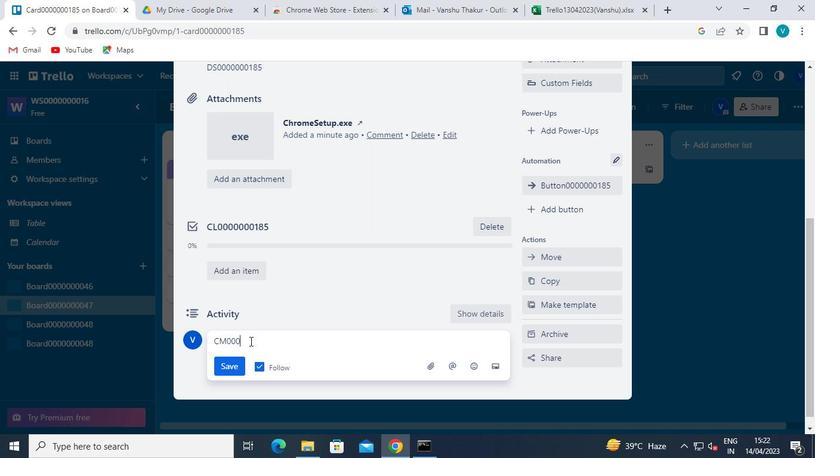 
Action: Keyboard <96>
Screenshot: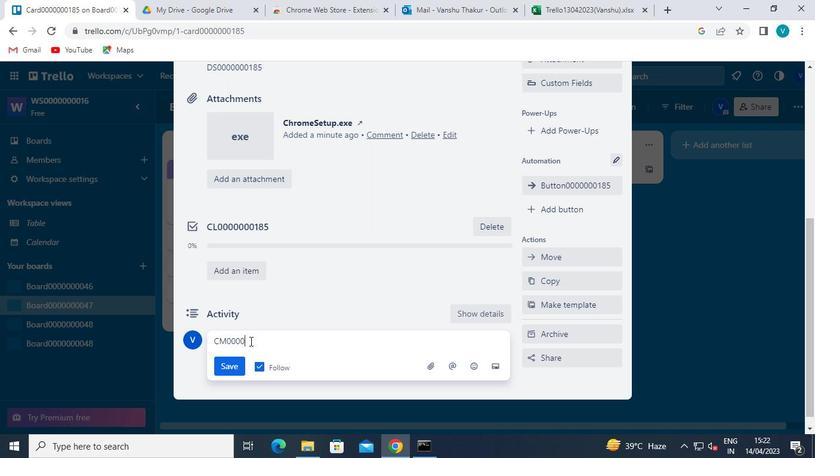 
Action: Keyboard <96>
Screenshot: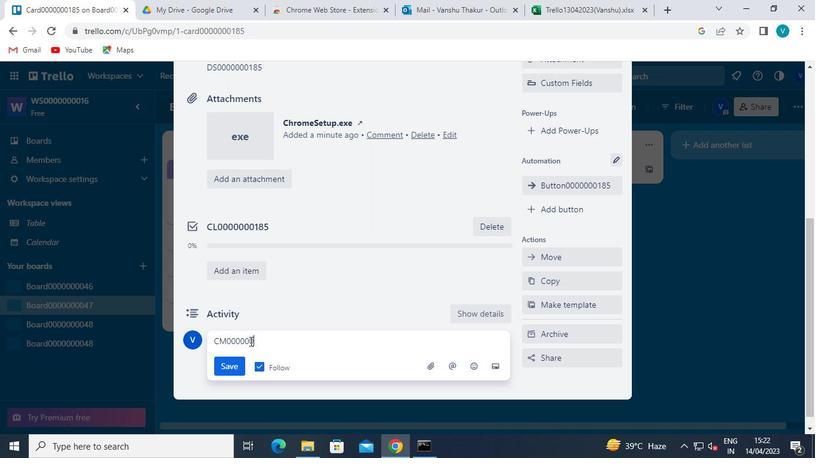 
Action: Keyboard <97>
Screenshot: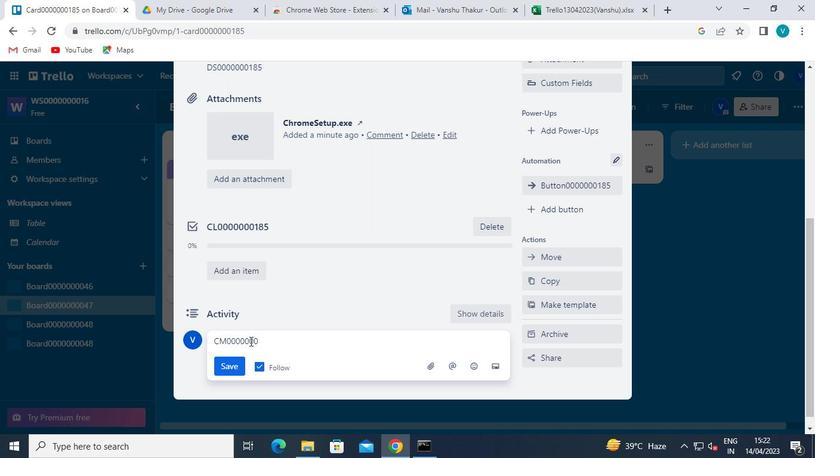 
Action: Keyboard <104>
Screenshot: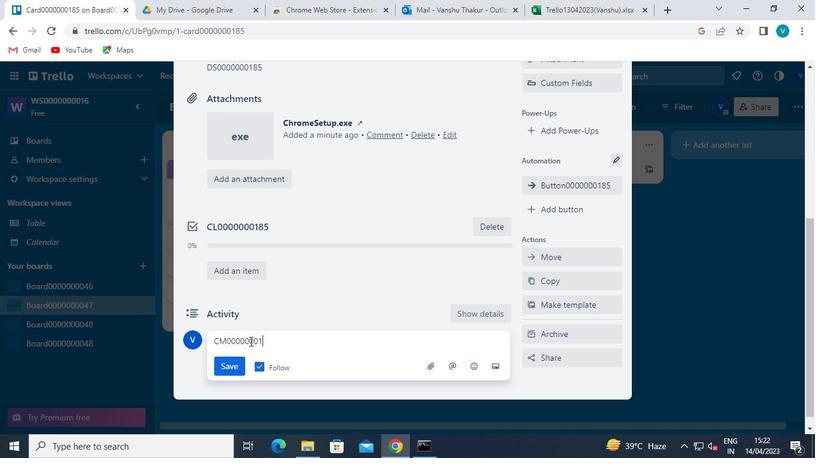 
Action: Keyboard <101>
Screenshot: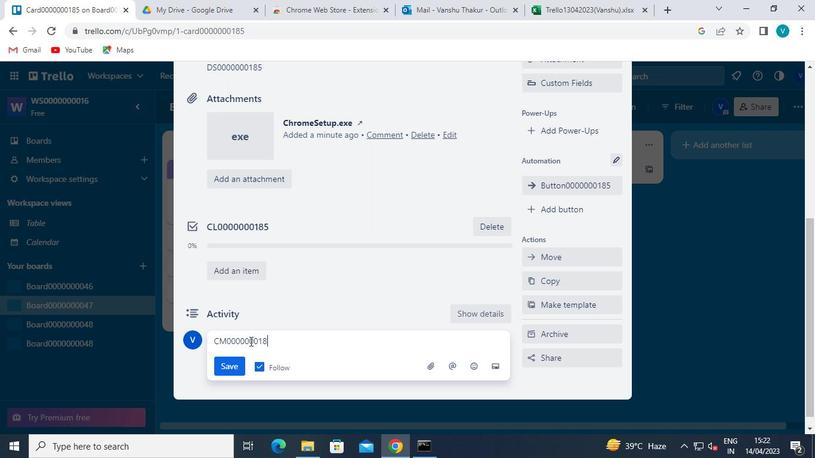 
Action: Mouse moved to (234, 369)
Screenshot: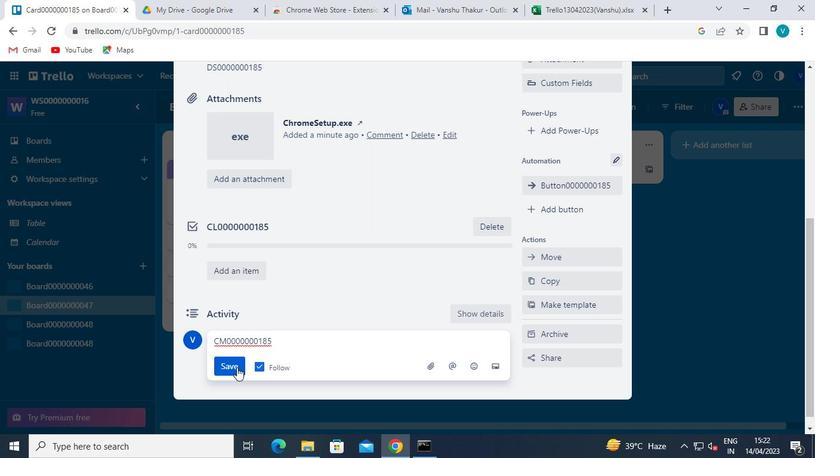 
Action: Mouse pressed left at (234, 369)
Screenshot: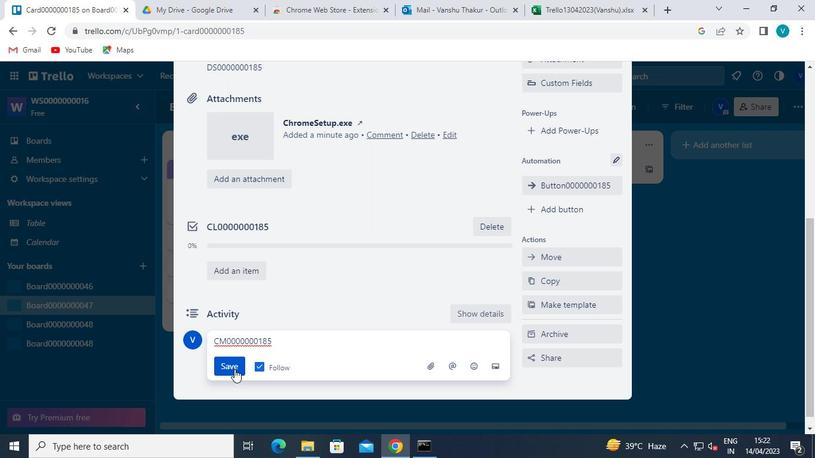 
Action: Mouse moved to (415, 446)
Screenshot: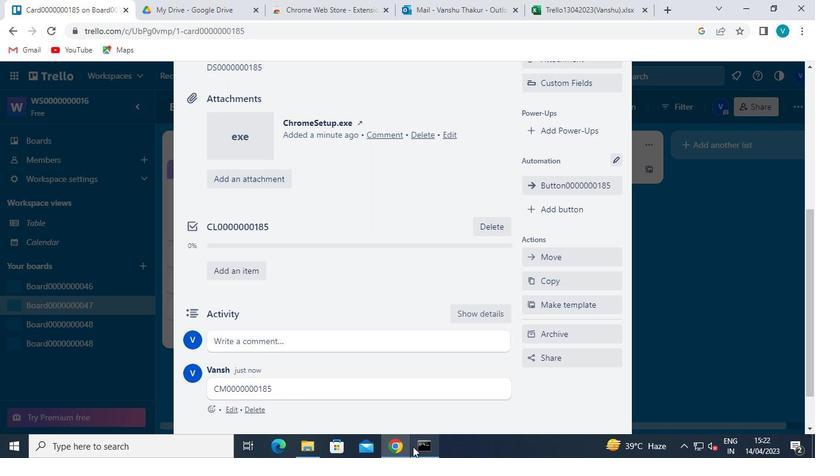 
Action: Mouse pressed left at (415, 446)
Screenshot: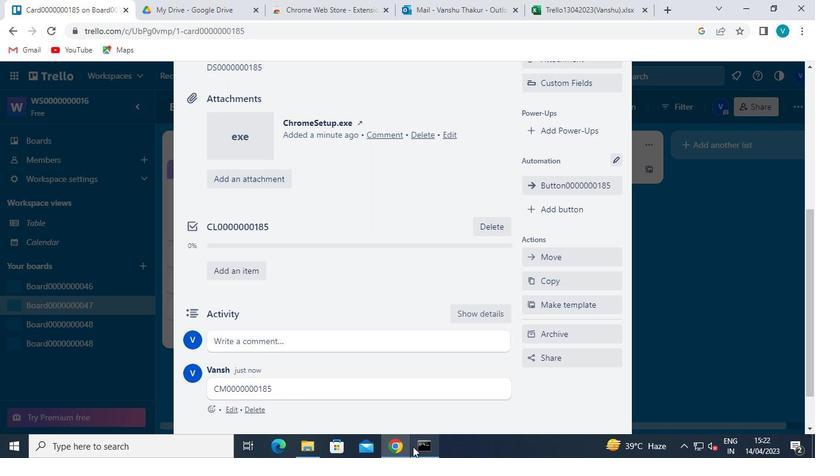 
Action: Mouse moved to (715, 44)
Screenshot: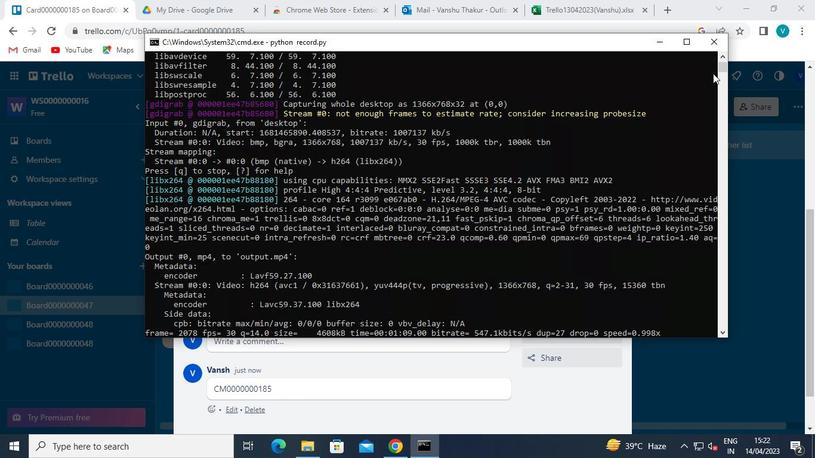 
Action: Mouse pressed left at (715, 44)
Screenshot: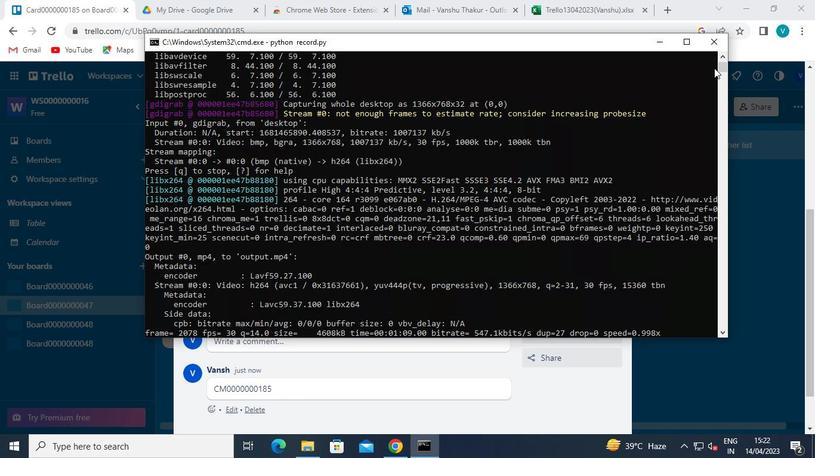 
